 Task: Set up a custom chat shoutout command to recognize and appreciate your active viewers.
Action: Mouse moved to (99, 170)
Screenshot: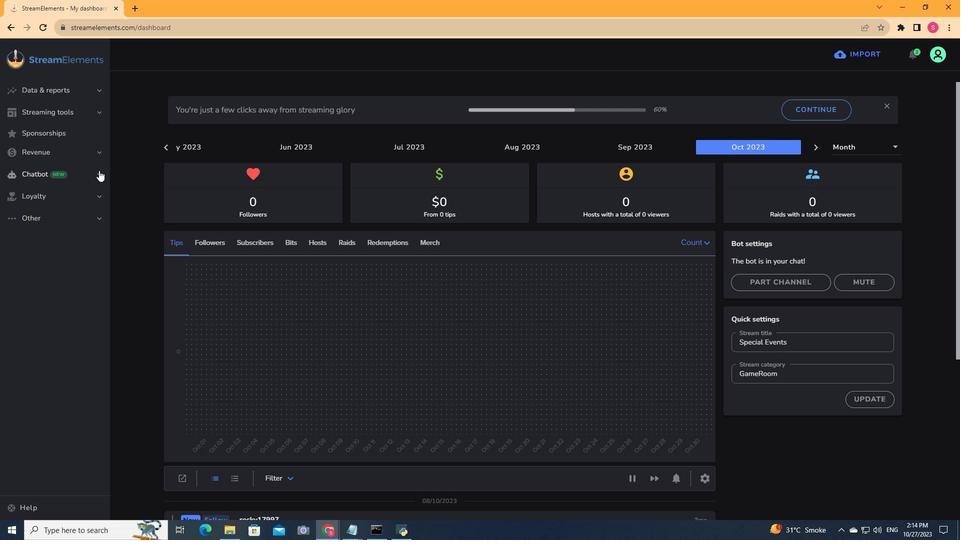 
Action: Mouse pressed left at (99, 170)
Screenshot: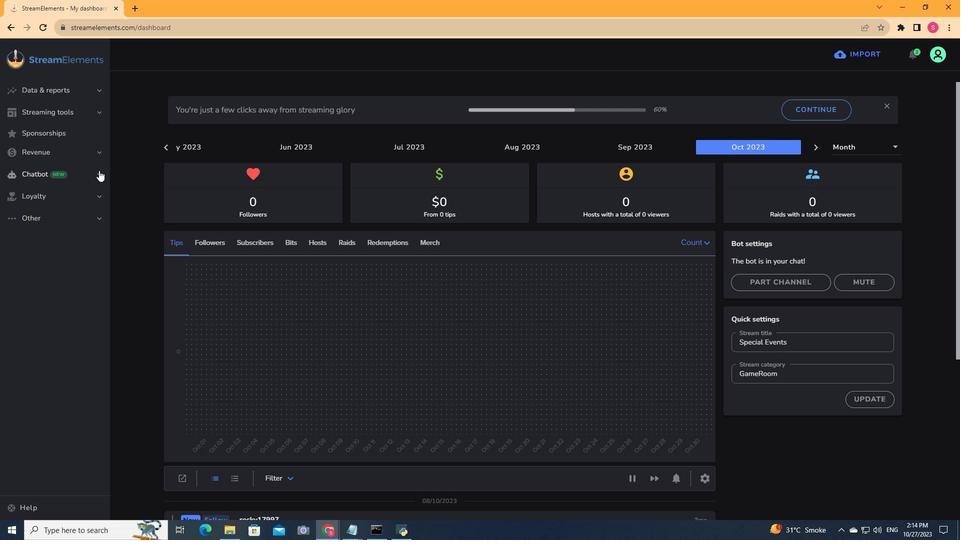 
Action: Mouse moved to (63, 195)
Screenshot: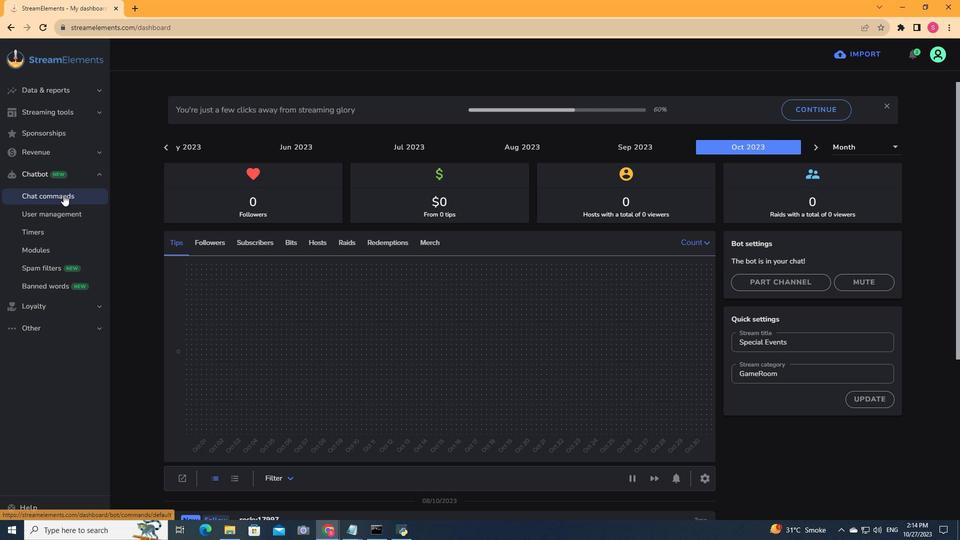 
Action: Mouse pressed left at (63, 195)
Screenshot: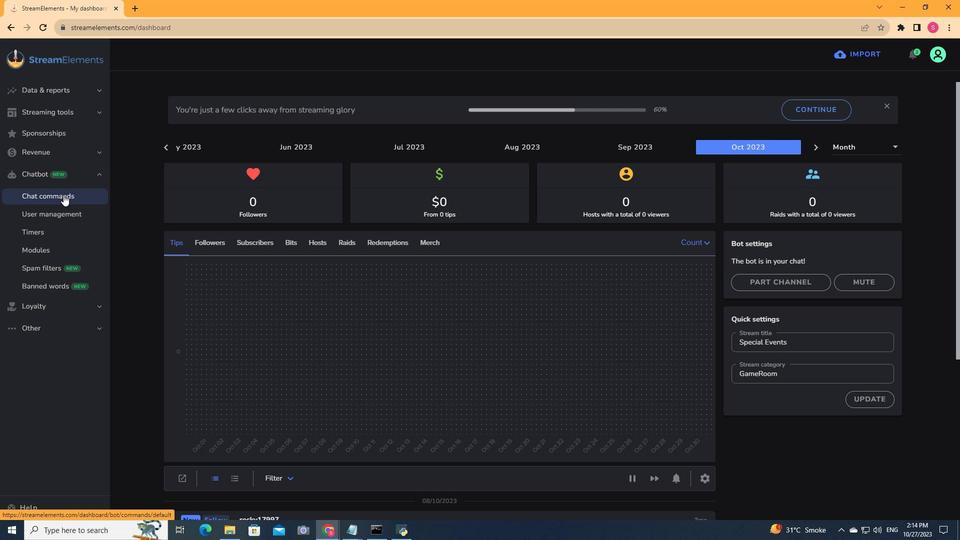 
Action: Mouse moved to (349, 164)
Screenshot: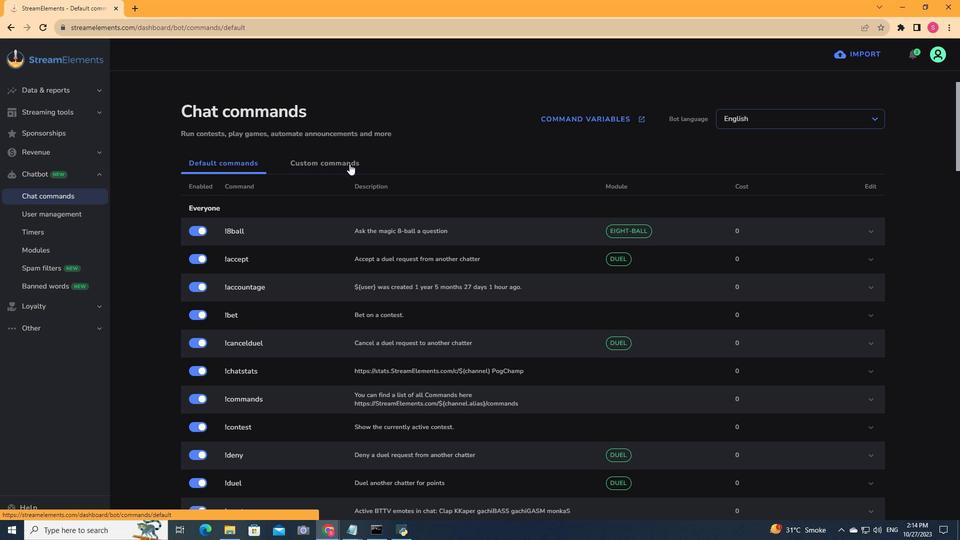 
Action: Mouse pressed left at (349, 164)
Screenshot: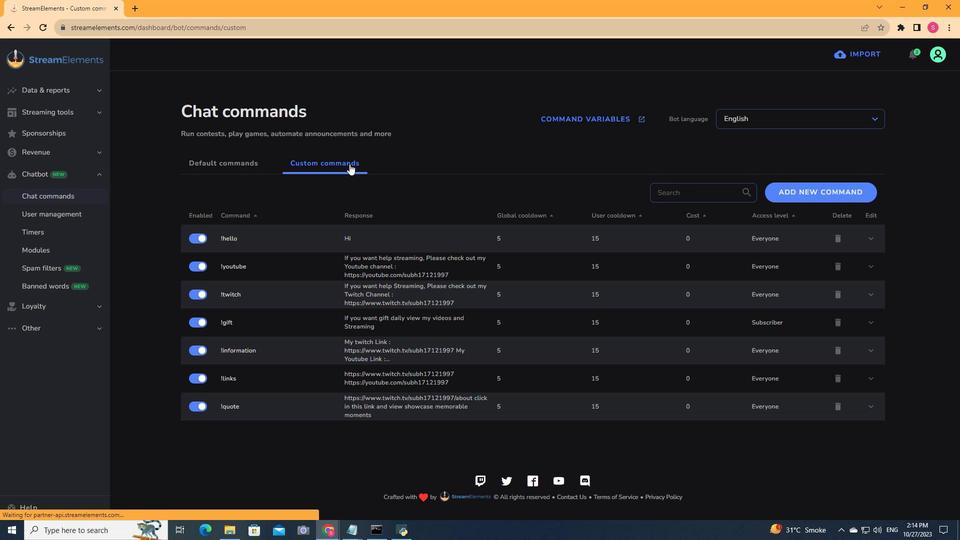
Action: Mouse moved to (834, 195)
Screenshot: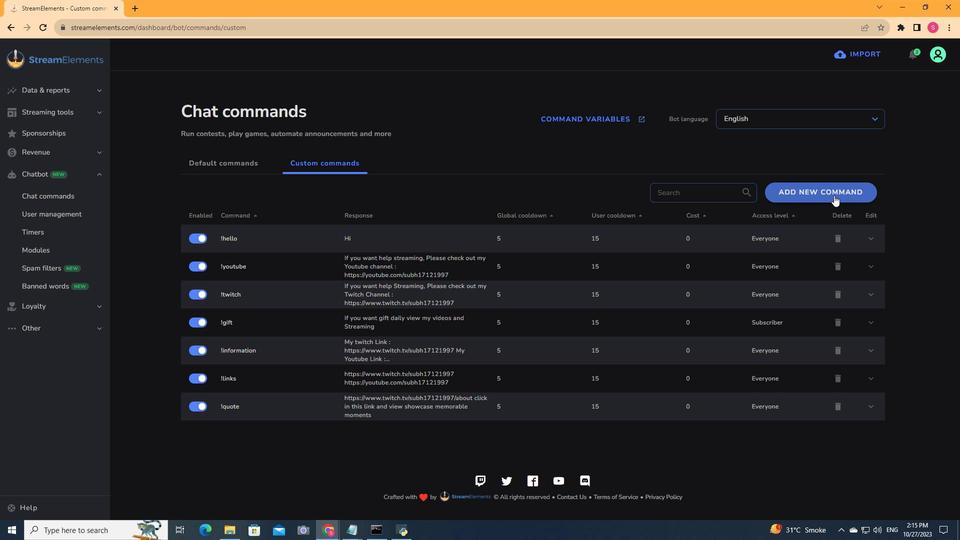 
Action: Mouse pressed left at (834, 195)
Screenshot: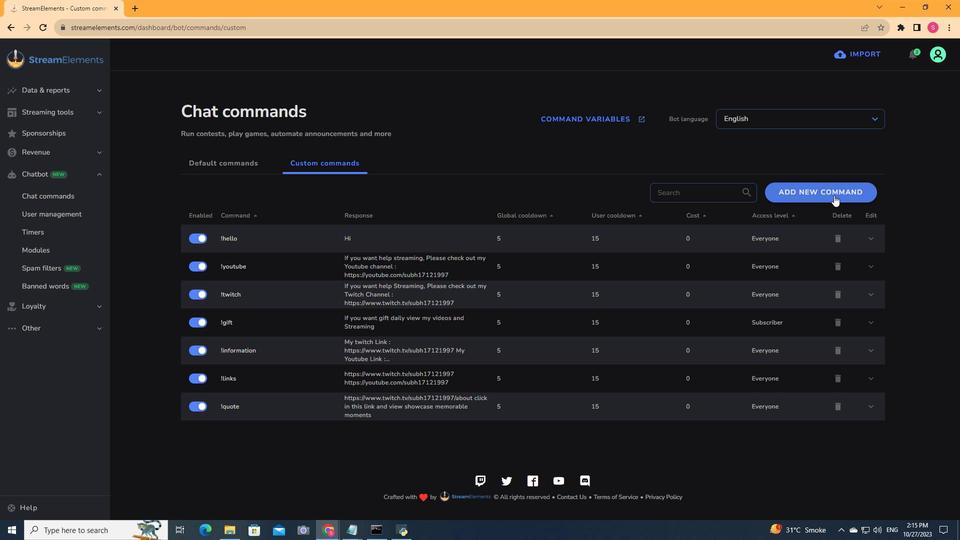 
Action: Mouse moved to (474, 310)
Screenshot: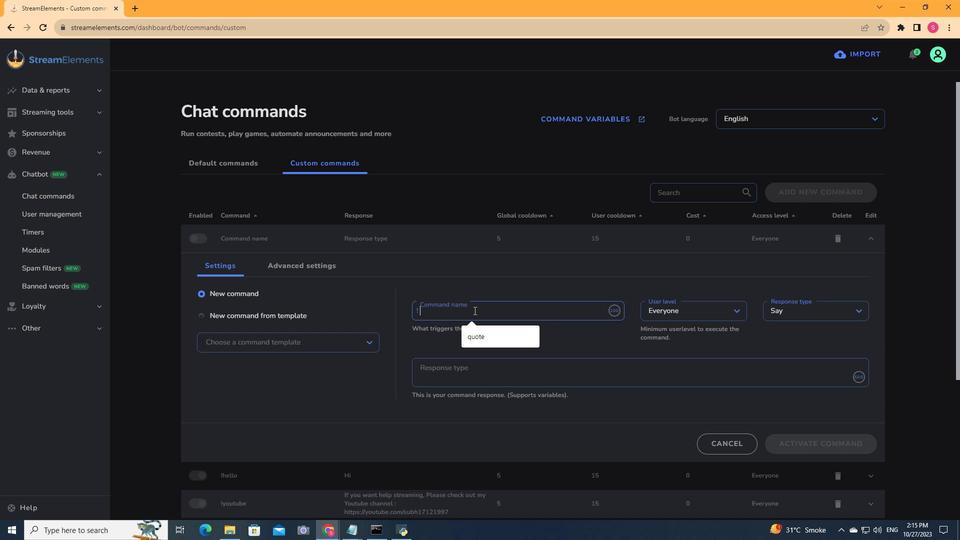 
Action: Mouse pressed left at (474, 310)
Screenshot: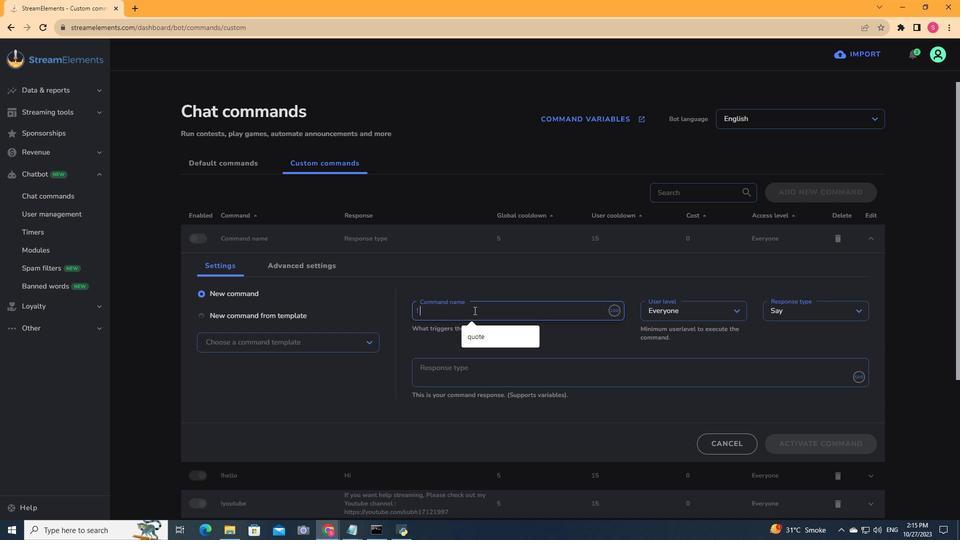 
Action: Key pressed shoutout
Screenshot: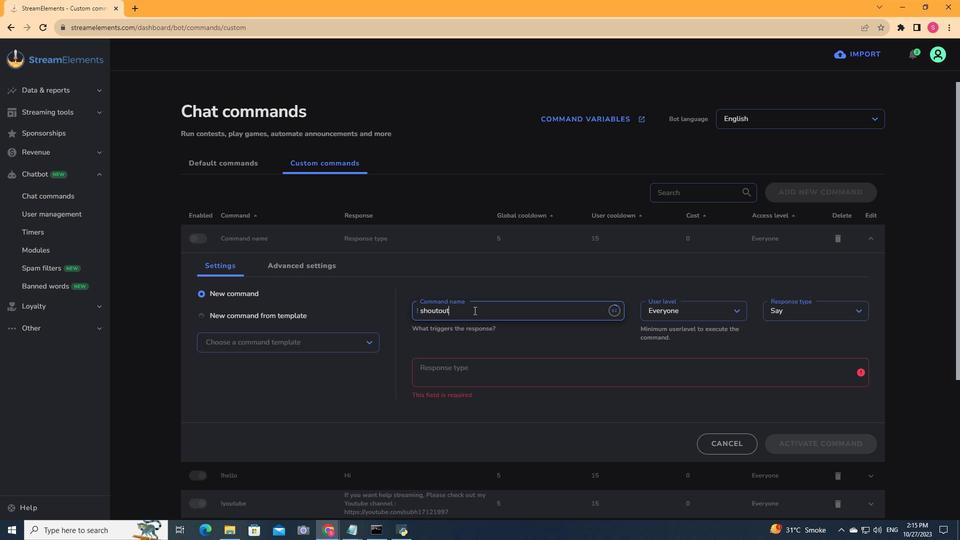 
Action: Mouse moved to (491, 368)
Screenshot: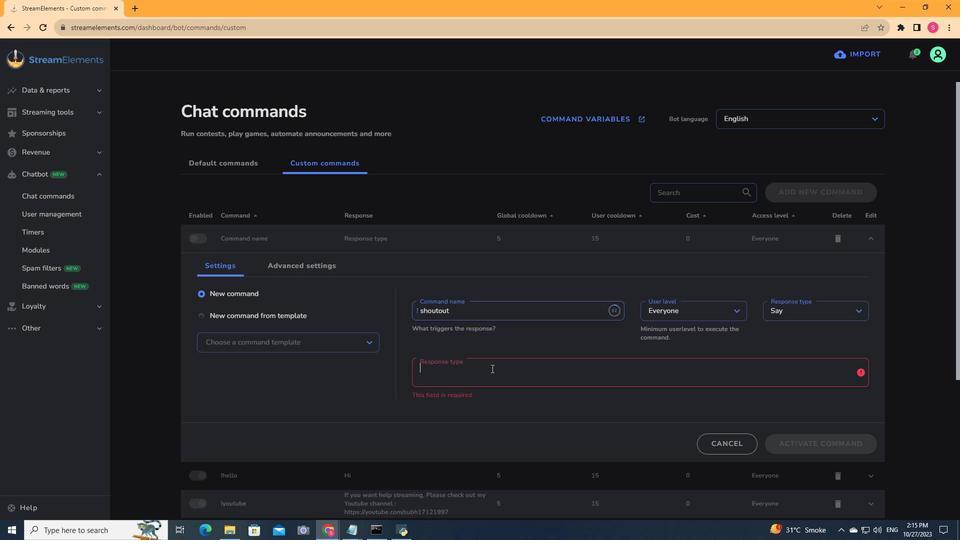 
Action: Mouse pressed left at (491, 368)
Screenshot: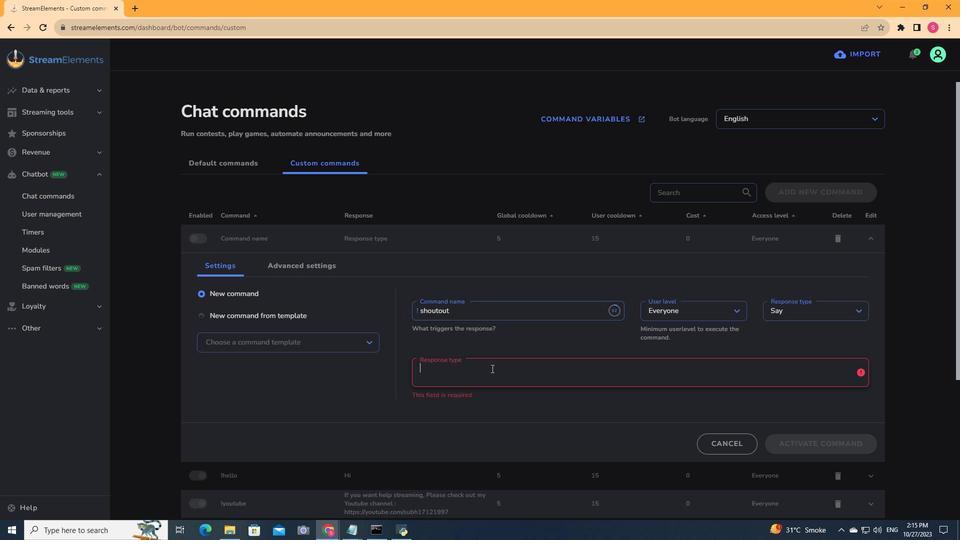 
Action: Key pressed <Key.shift>Shoutout<Key.space>to<Key.space><Key.shift_r>{}<Key.left>user<Key.right><Key.space>for<Key.space>being<Key.space>an<Key.space>awesome<Key.space>viewer<Key.shift><Key.shift><Key.shift><Key.shift><Key.shift>!<Key.space><Key.shift>Check<Key.space>out<Key.space>their<Key.space>channel<Key.space>at<Key.space><Key.shift_r>{user<Key.shift><Key.shift><Key.shift><Key.shift><Key.shift><Key.shift><Key.shift>_link<Key.shift_r>}.
Screenshot: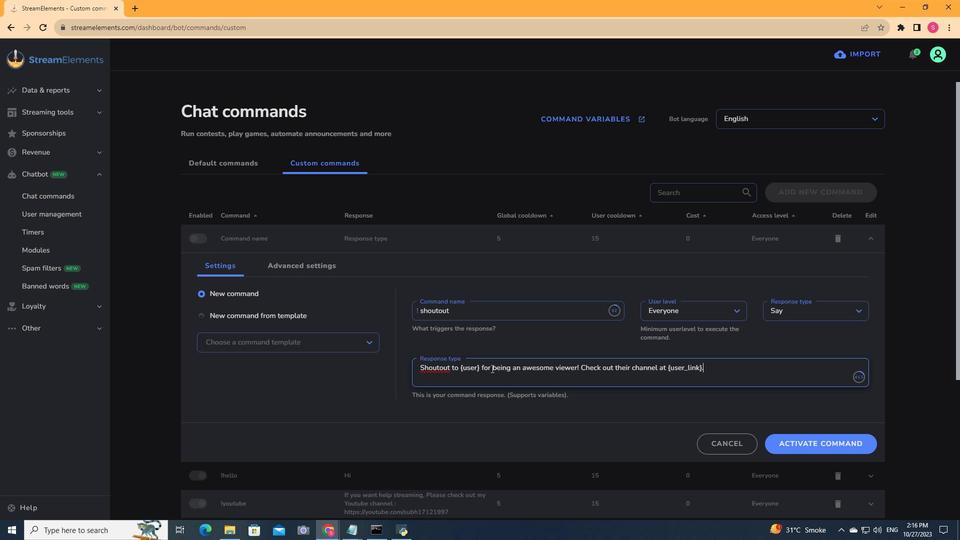 
Action: Mouse moved to (836, 436)
Screenshot: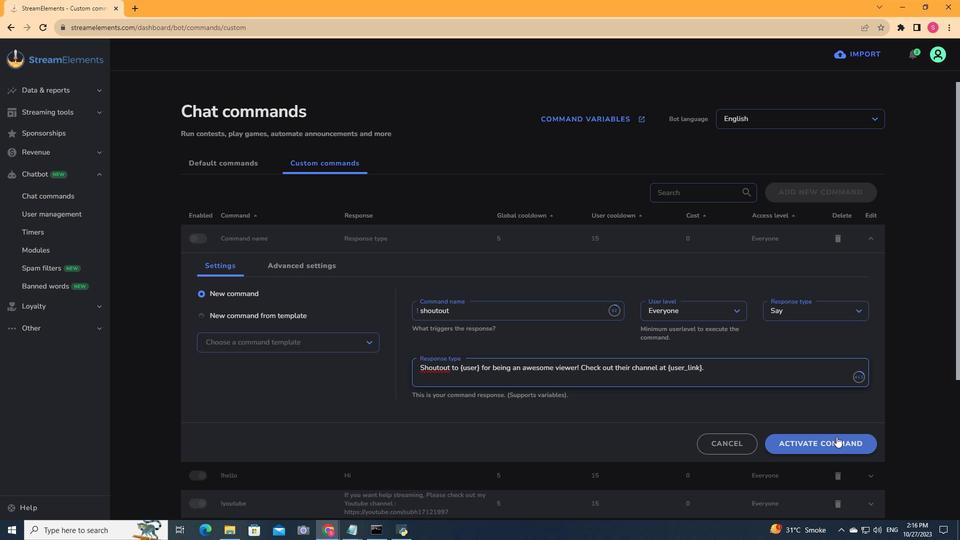 
Action: Mouse pressed left at (836, 436)
Screenshot: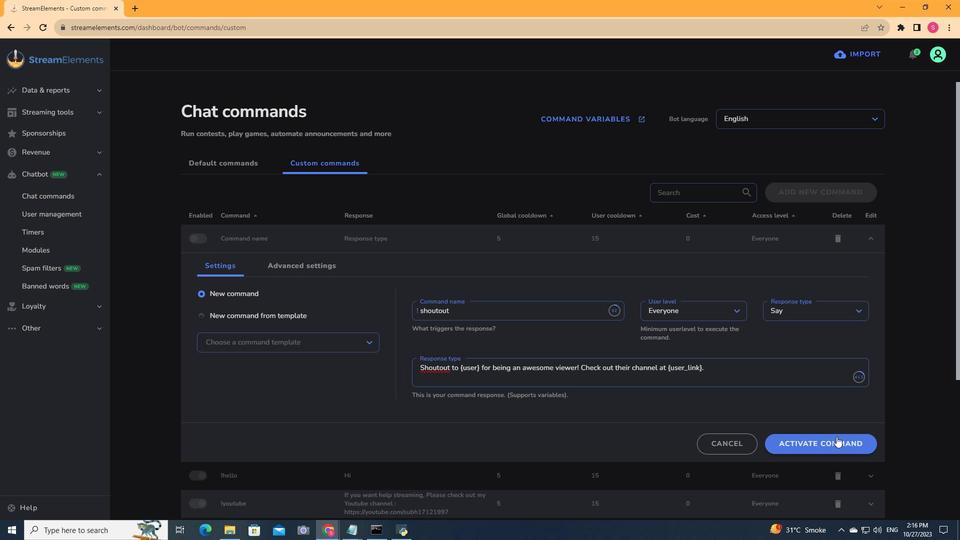 
Action: Mouse moved to (449, 235)
Screenshot: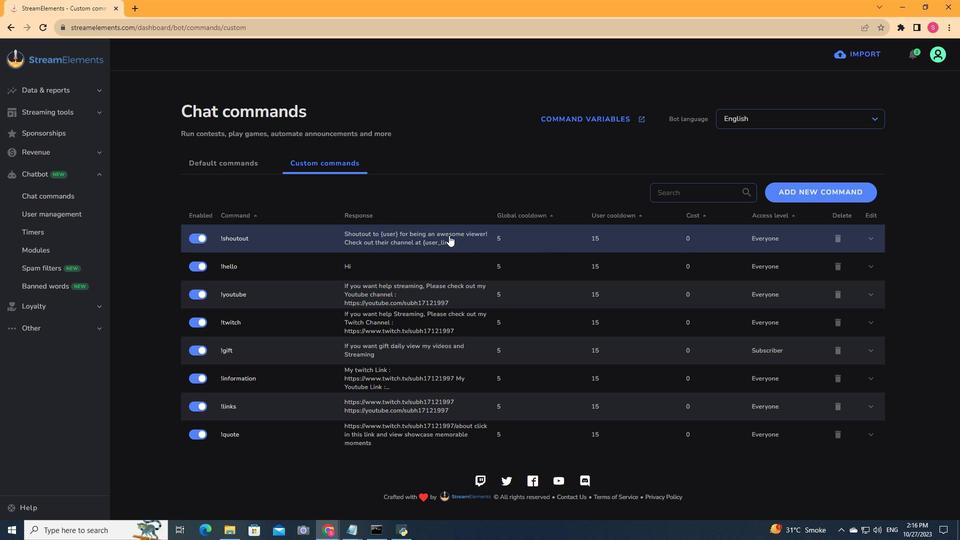 
Action: Mouse pressed left at (449, 235)
Screenshot: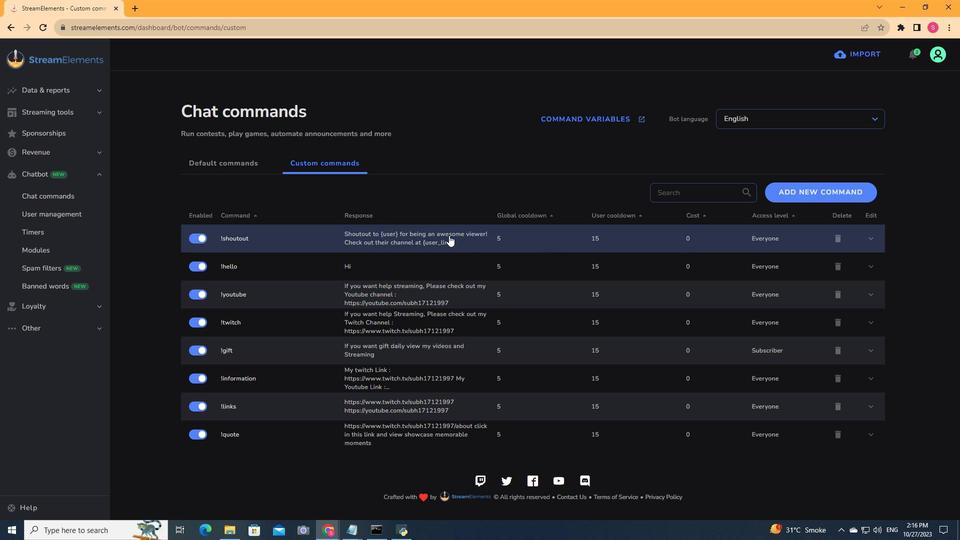 
Action: Mouse moved to (308, 267)
Screenshot: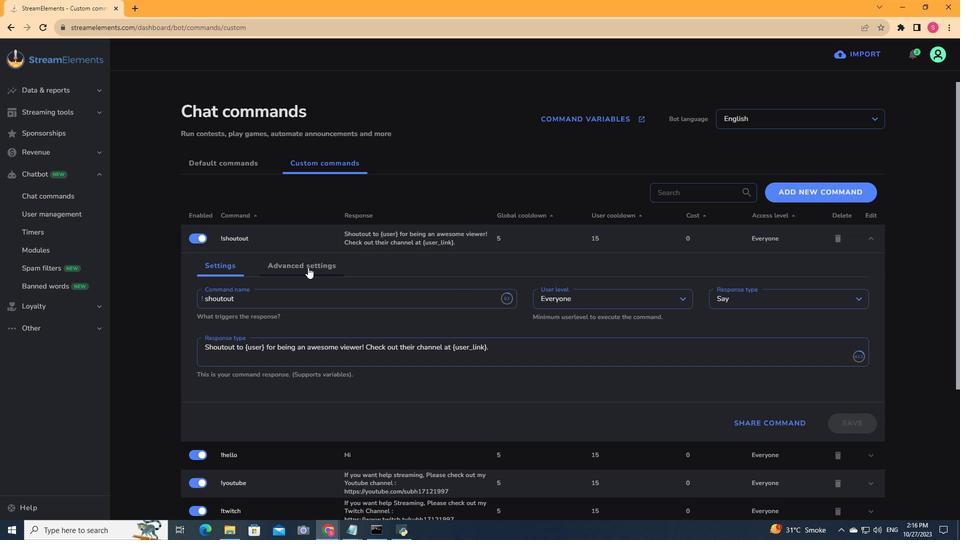 
Action: Mouse pressed left at (308, 267)
Screenshot: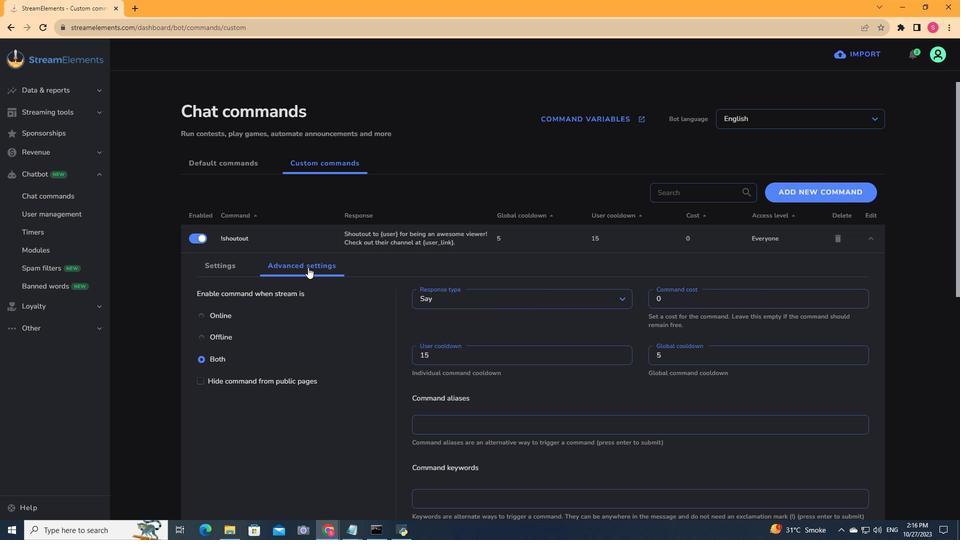 
Action: Mouse moved to (660, 342)
Screenshot: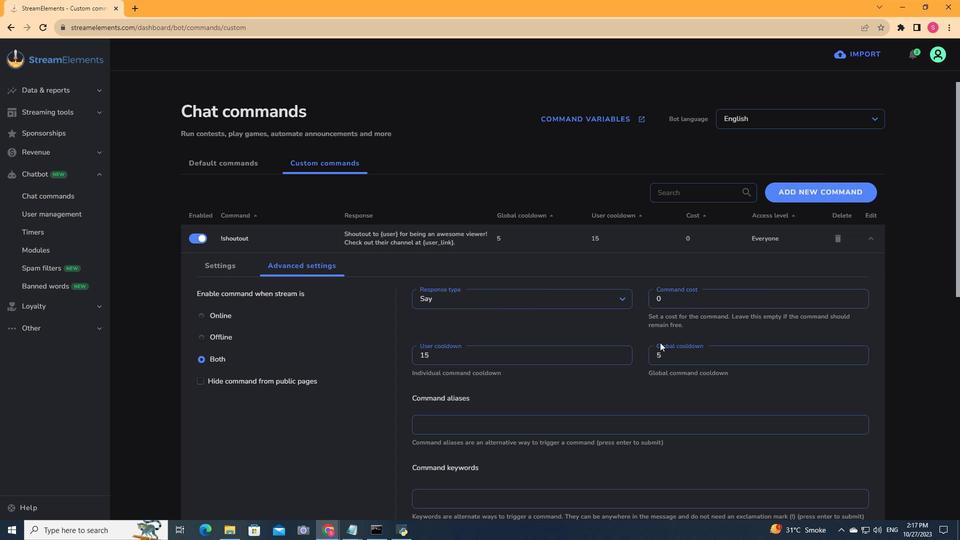 
Action: Mouse scrolled (660, 342) with delta (0, 0)
Screenshot: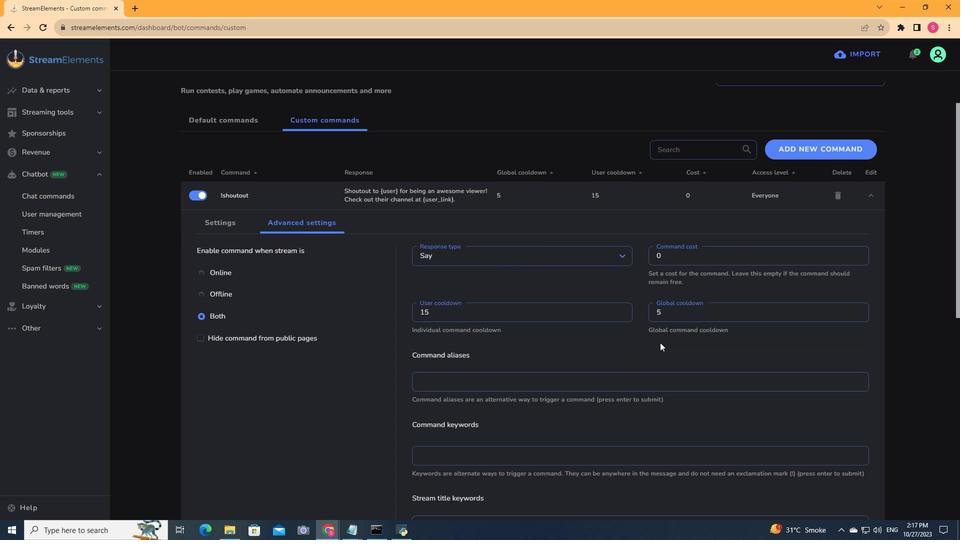 
Action: Mouse scrolled (660, 342) with delta (0, 0)
Screenshot: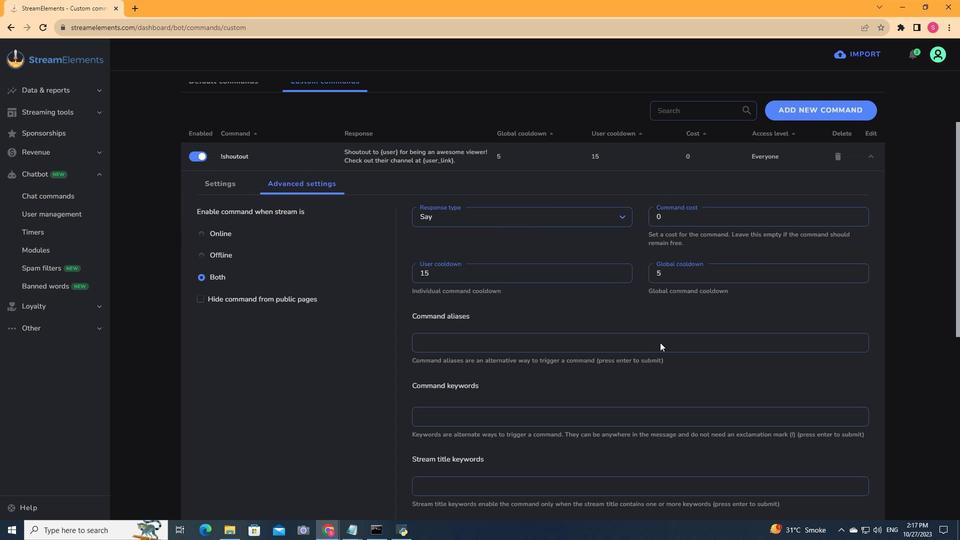 
Action: Mouse scrolled (660, 342) with delta (0, 0)
Screenshot: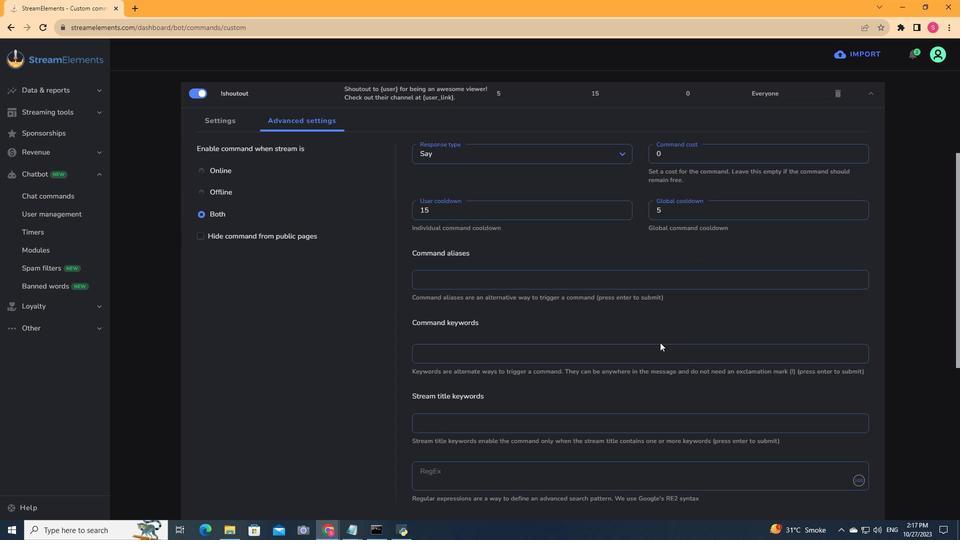 
Action: Mouse scrolled (660, 342) with delta (0, 0)
Screenshot: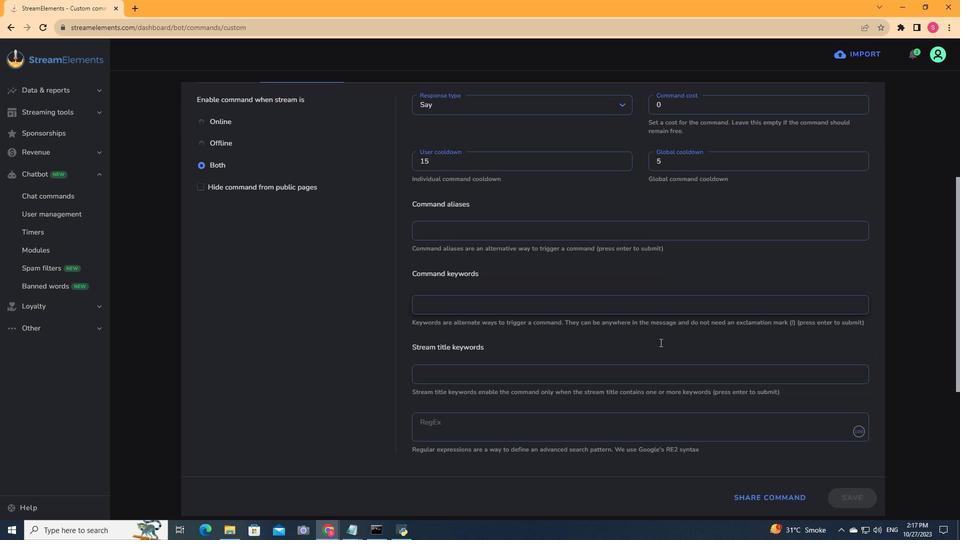 
Action: Mouse scrolled (660, 342) with delta (0, 0)
Screenshot: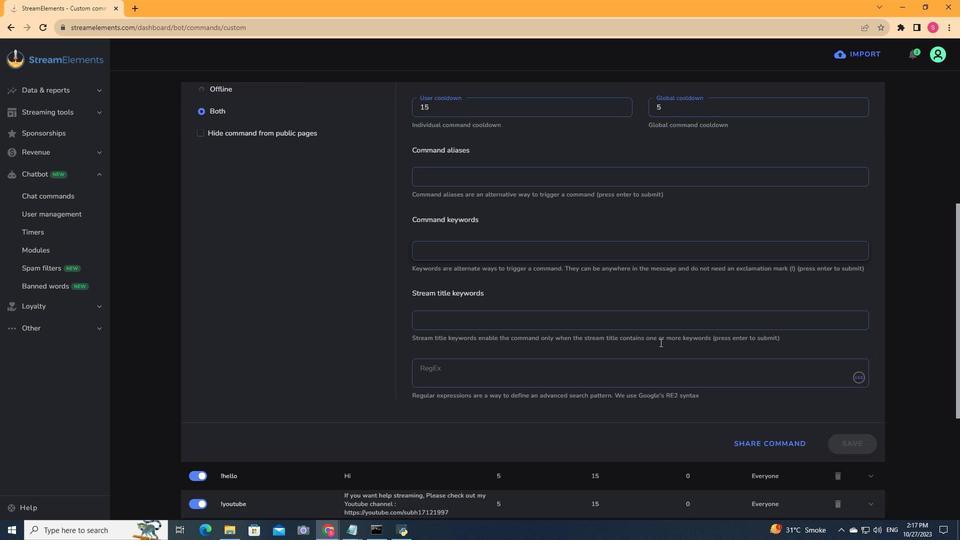 
Action: Mouse scrolled (660, 342) with delta (0, 0)
Screenshot: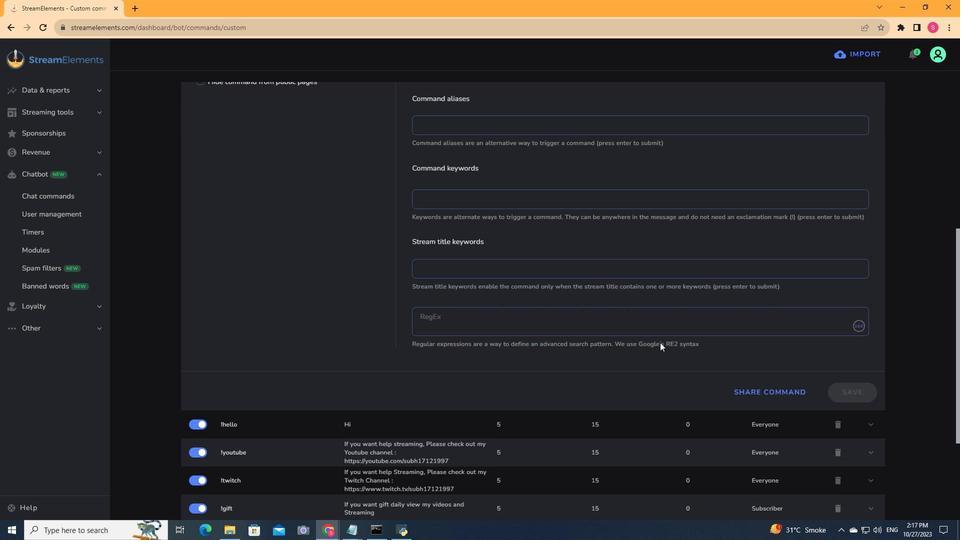 
Action: Mouse scrolled (660, 342) with delta (0, 0)
Screenshot: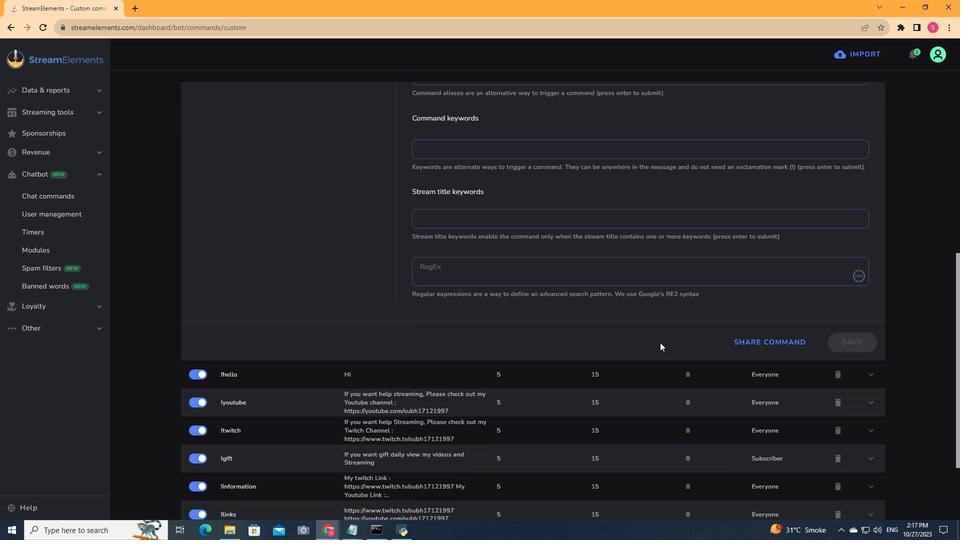 
Action: Mouse scrolled (660, 343) with delta (0, 0)
Screenshot: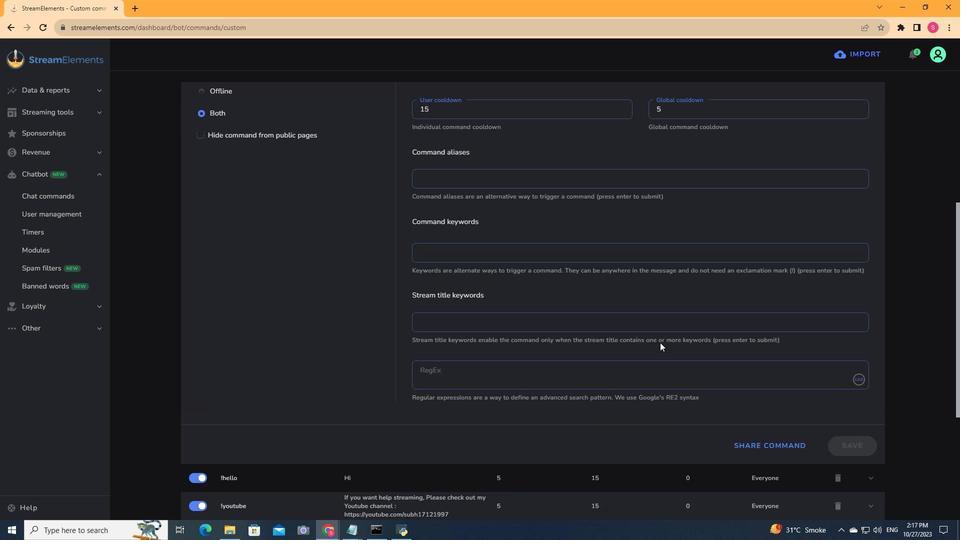 
Action: Mouse scrolled (660, 343) with delta (0, 0)
Screenshot: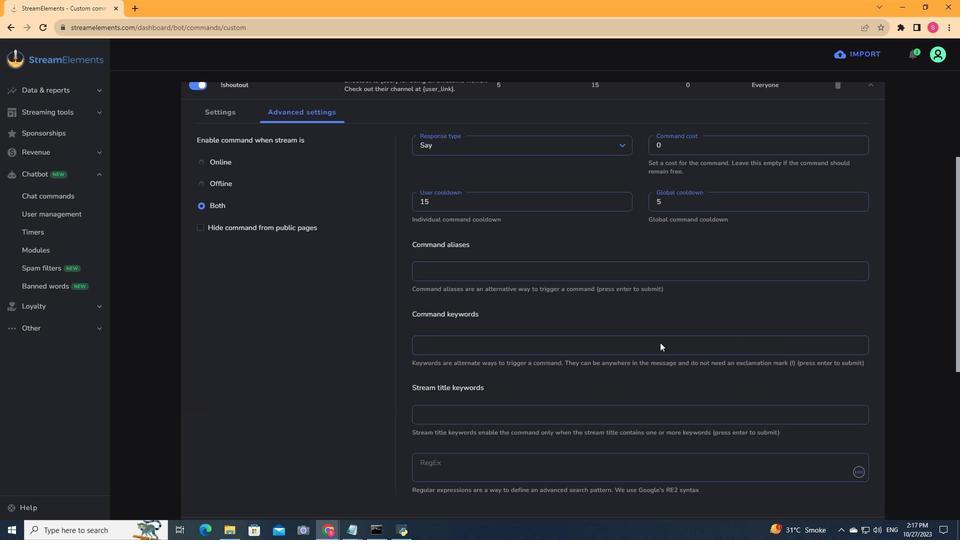 
Action: Mouse scrolled (660, 343) with delta (0, 0)
Screenshot: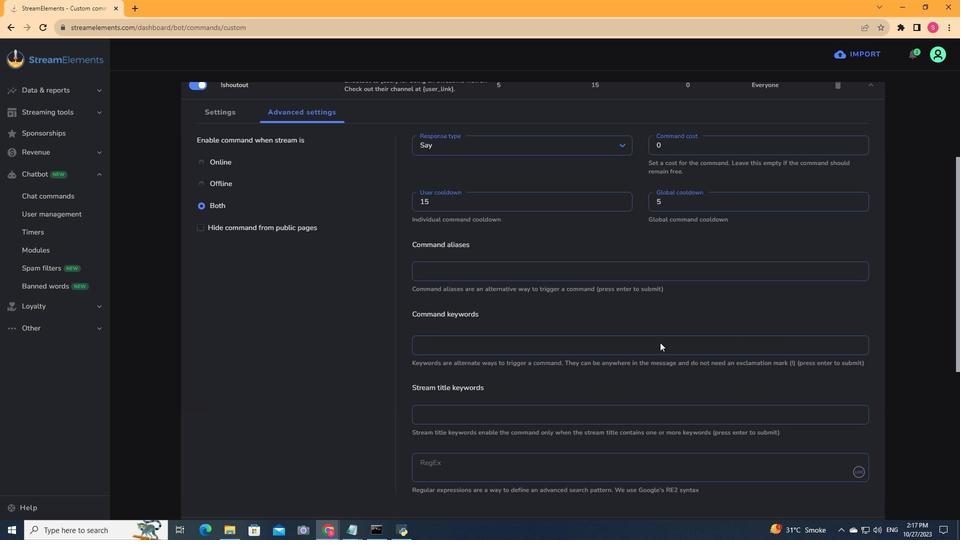 
Action: Mouse scrolled (660, 343) with delta (0, 0)
Screenshot: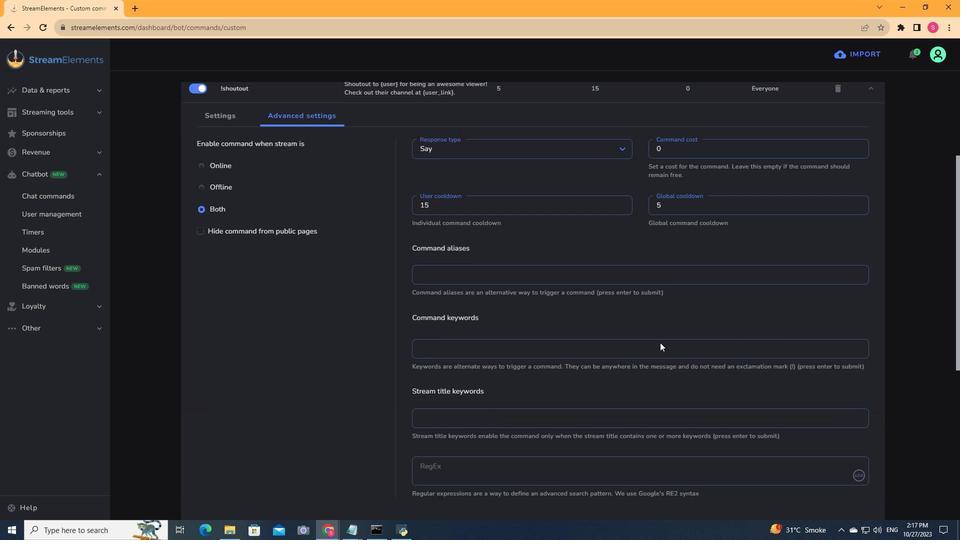 
Action: Mouse scrolled (660, 343) with delta (0, 0)
Screenshot: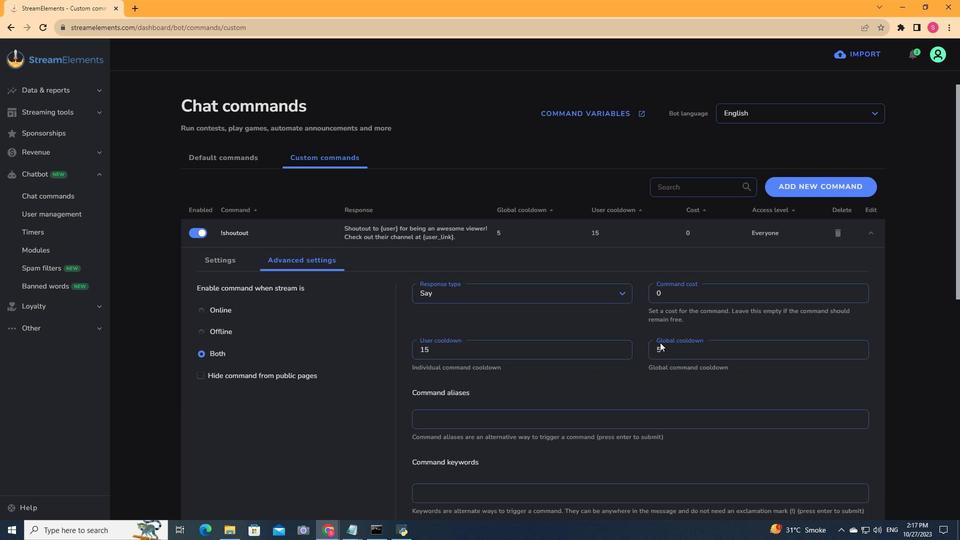 
Action: Mouse scrolled (660, 343) with delta (0, 0)
Screenshot: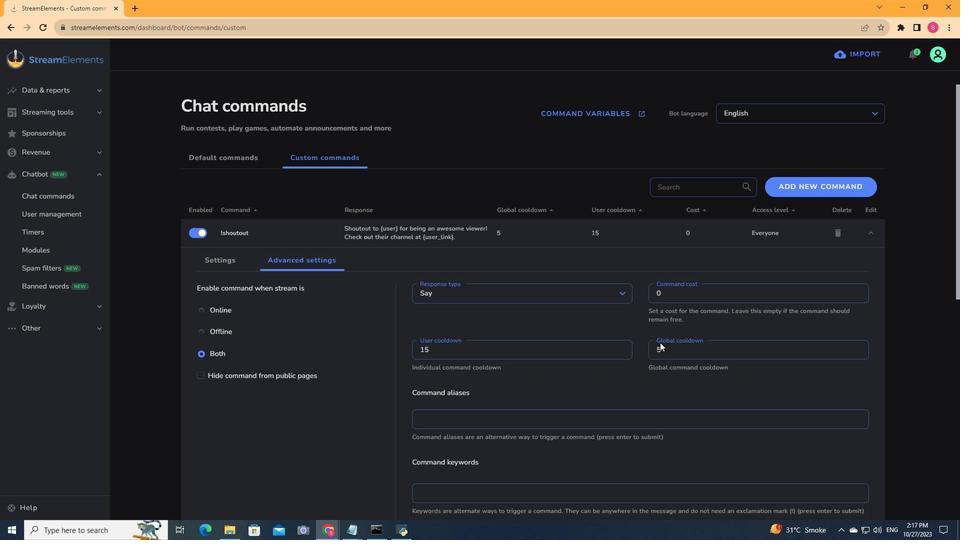 
Action: Mouse scrolled (660, 343) with delta (0, 0)
Screenshot: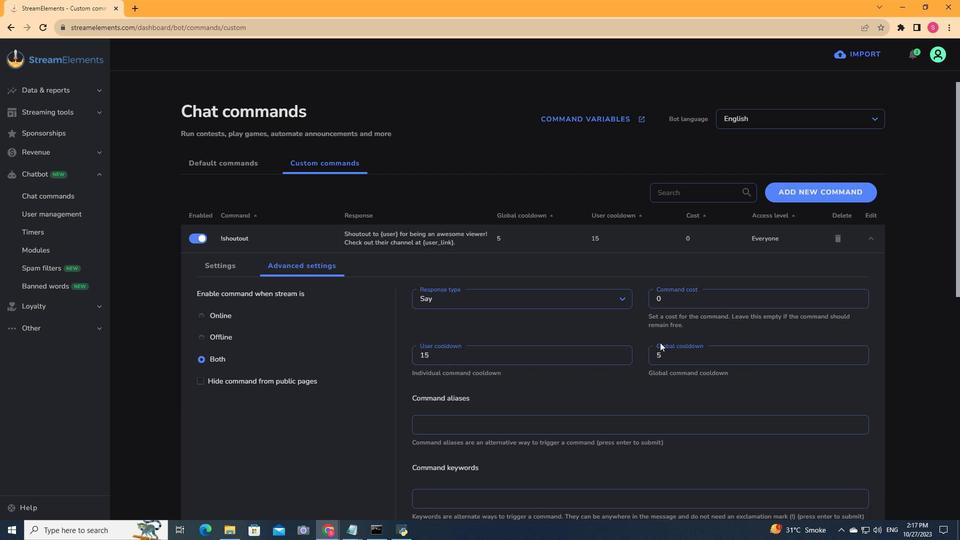 
Action: Mouse scrolled (660, 343) with delta (0, 0)
Screenshot: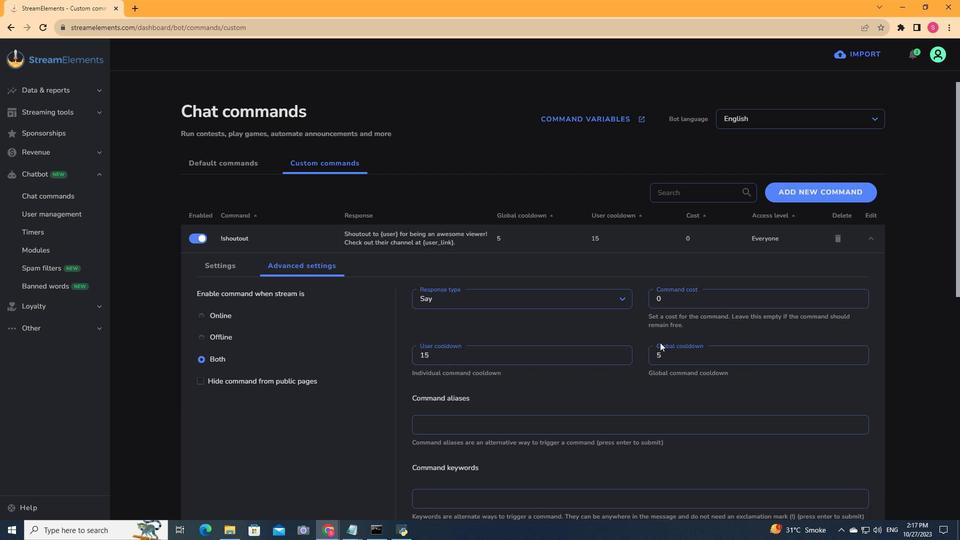 
Action: Mouse scrolled (660, 343) with delta (0, 0)
Screenshot: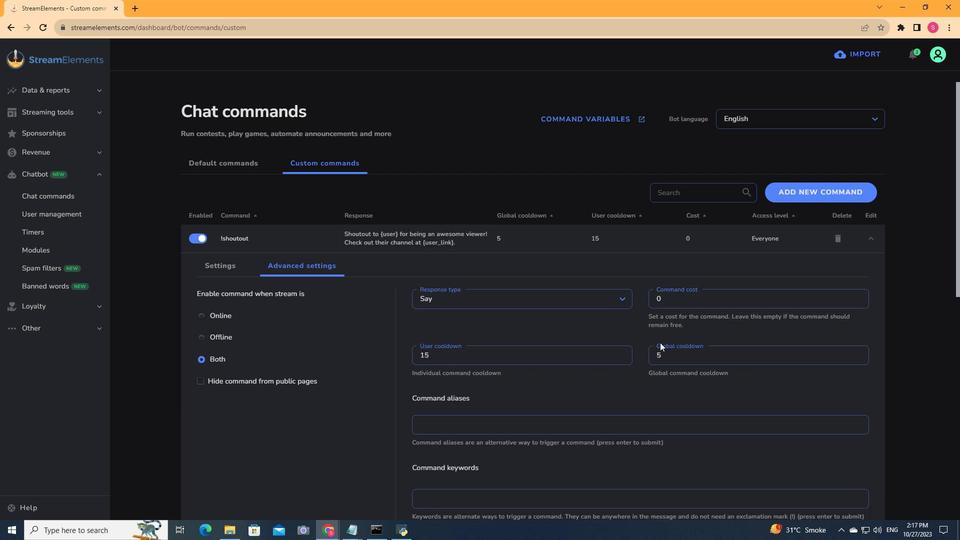 
Action: Mouse moved to (222, 262)
Screenshot: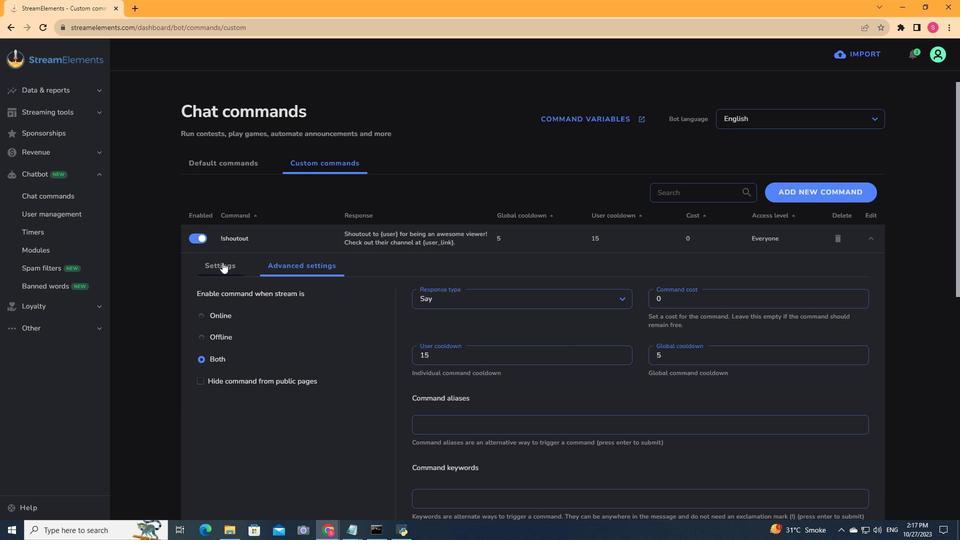 
Action: Mouse pressed left at (222, 262)
Screenshot: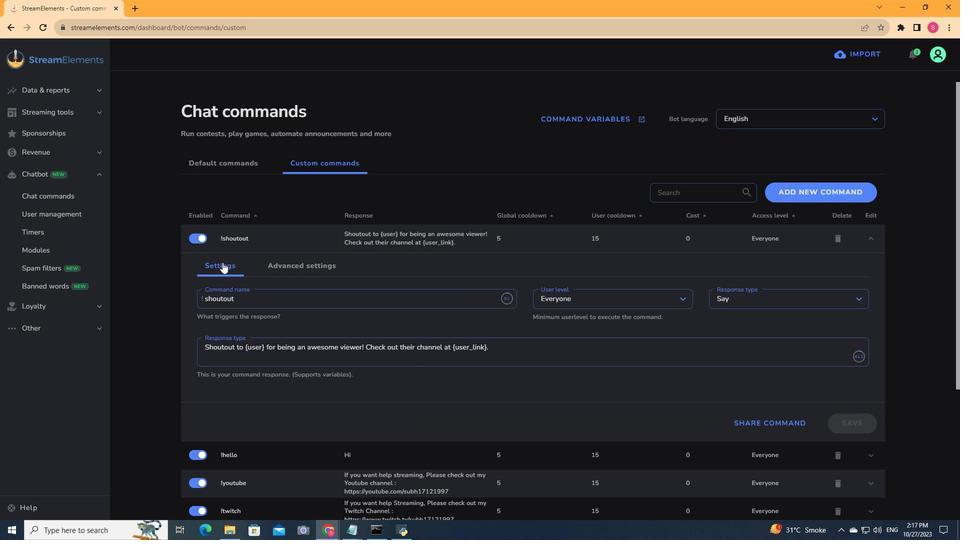 
Action: Mouse moved to (868, 238)
Screenshot: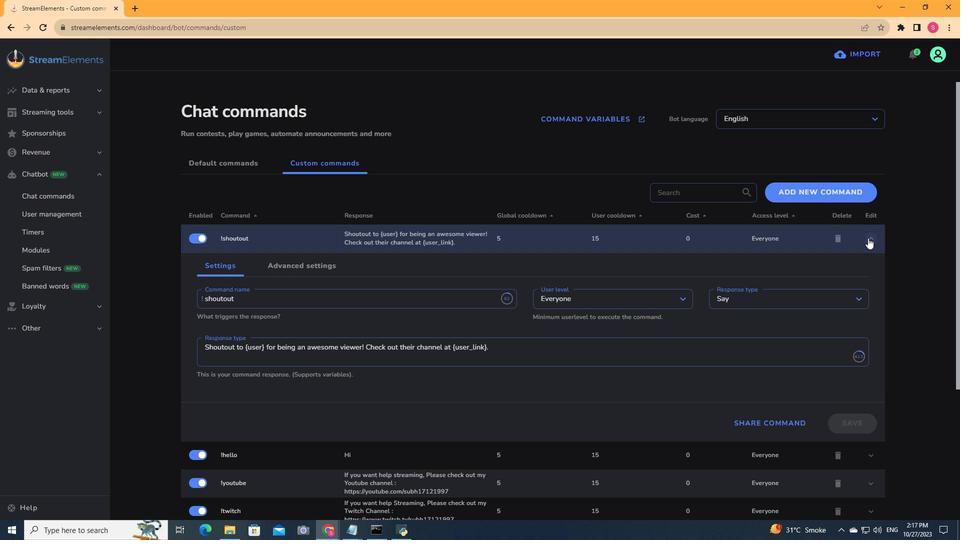 
Action: Mouse pressed left at (868, 238)
Screenshot: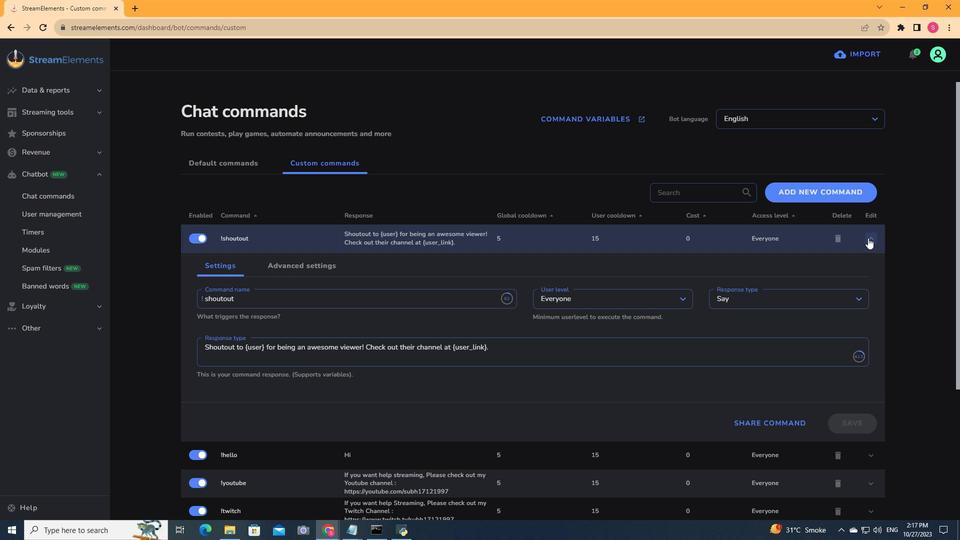 
Action: Mouse moved to (569, 207)
Screenshot: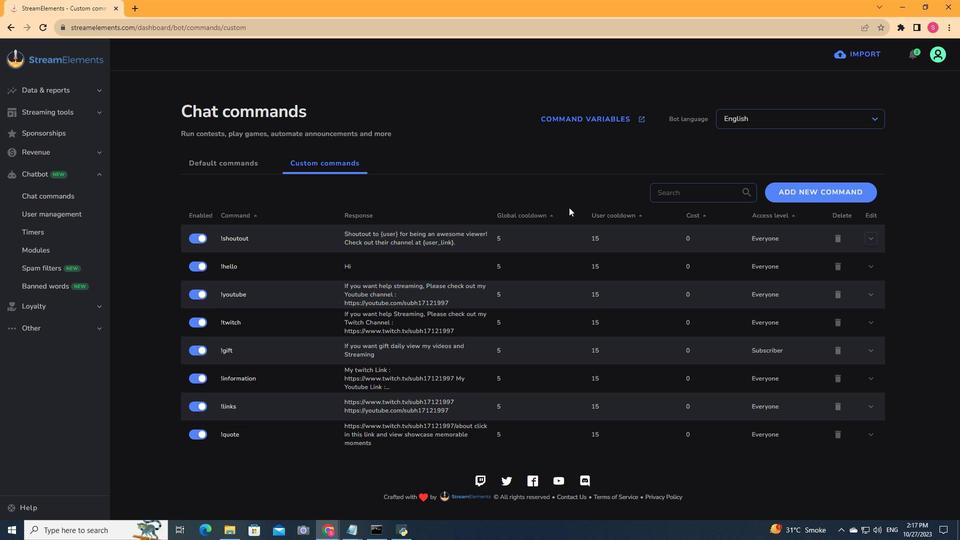 
Action: Mouse scrolled (569, 208) with delta (0, 0)
Screenshot: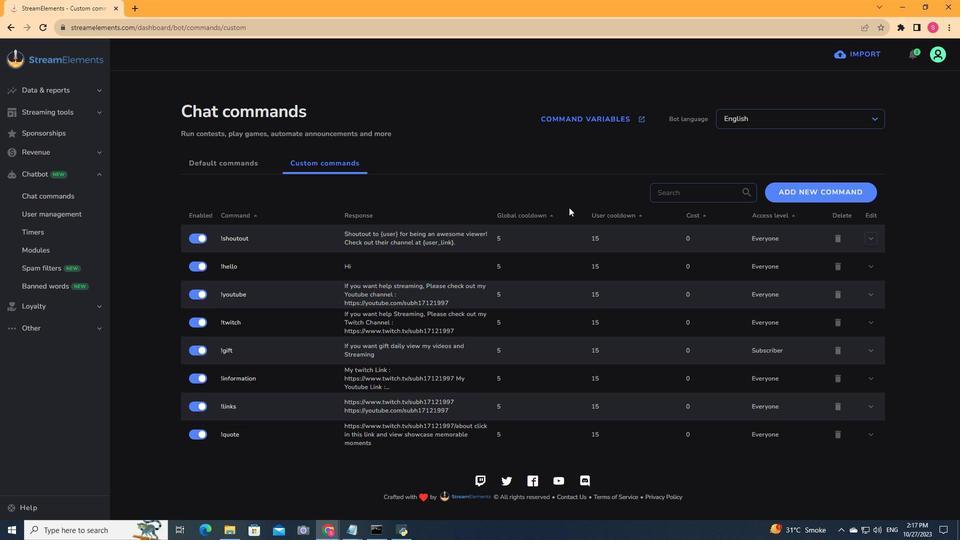
Action: Mouse scrolled (569, 208) with delta (0, 0)
Screenshot: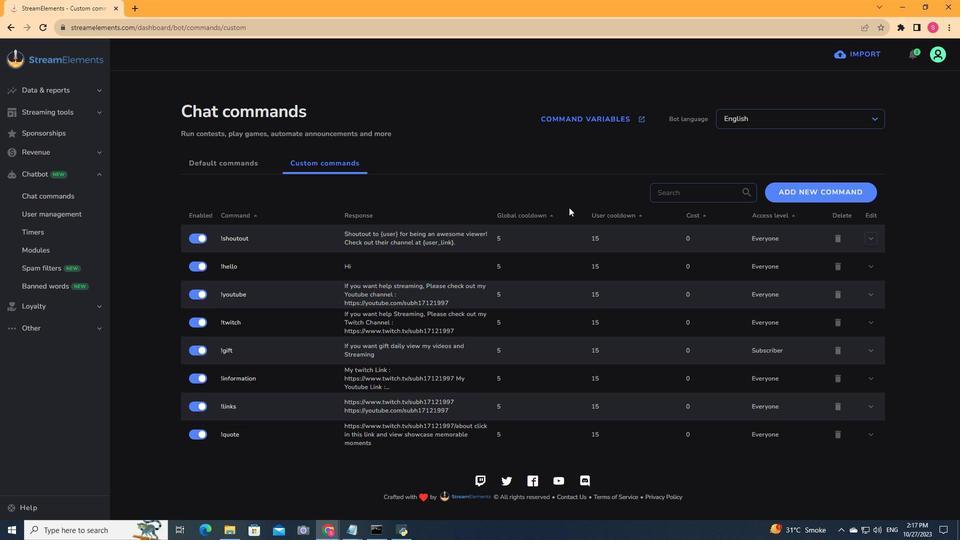
Action: Mouse scrolled (569, 208) with delta (0, 0)
Screenshot: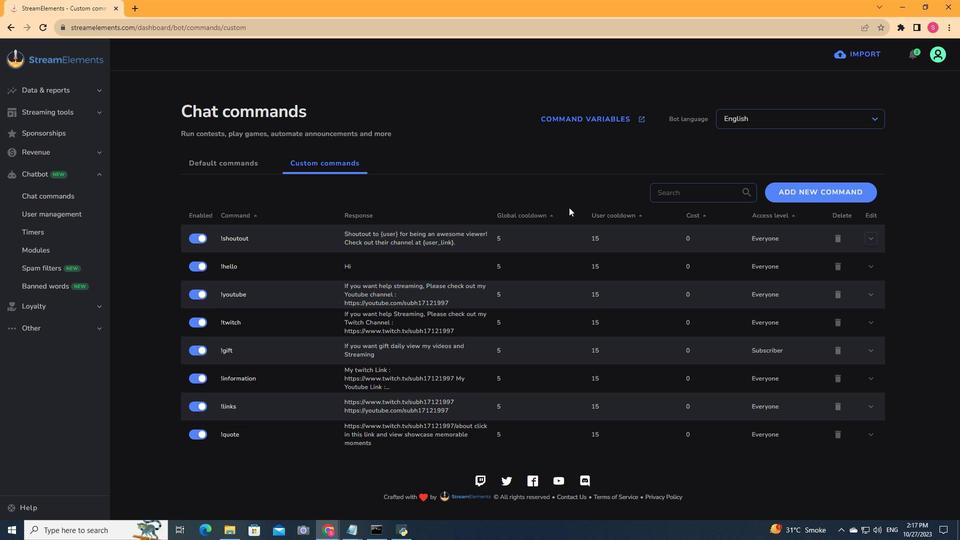 
Action: Mouse scrolled (569, 208) with delta (0, 0)
Screenshot: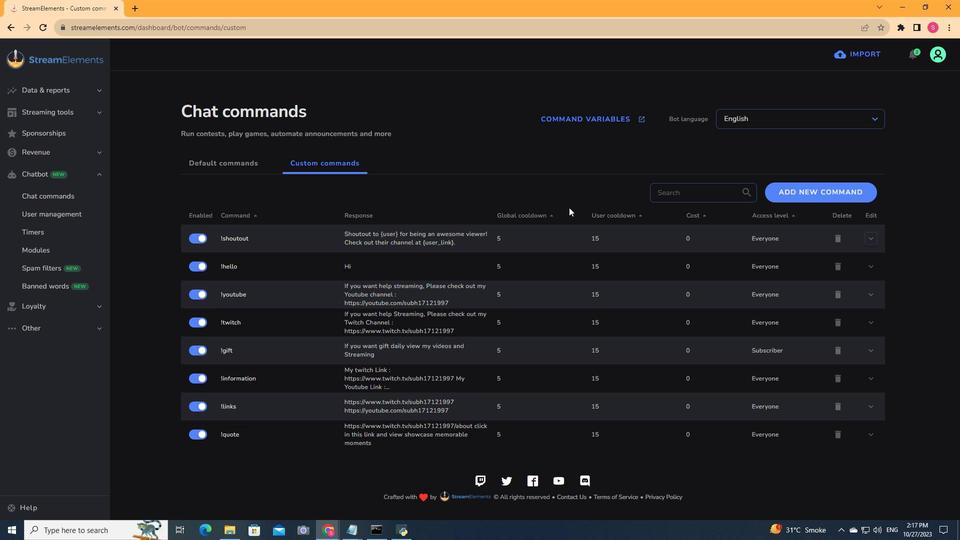 
Action: Mouse scrolled (569, 208) with delta (0, 0)
Screenshot: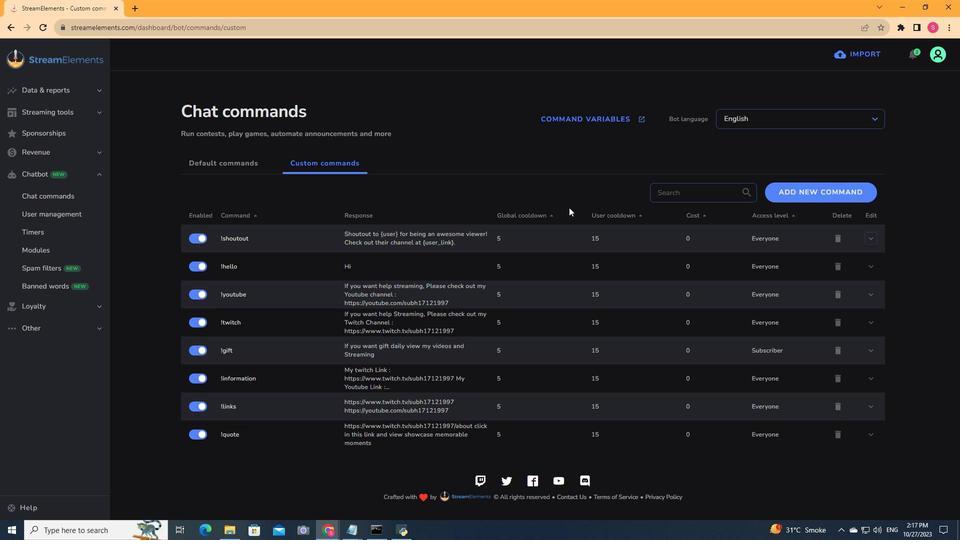 
Action: Mouse moved to (329, 215)
Screenshot: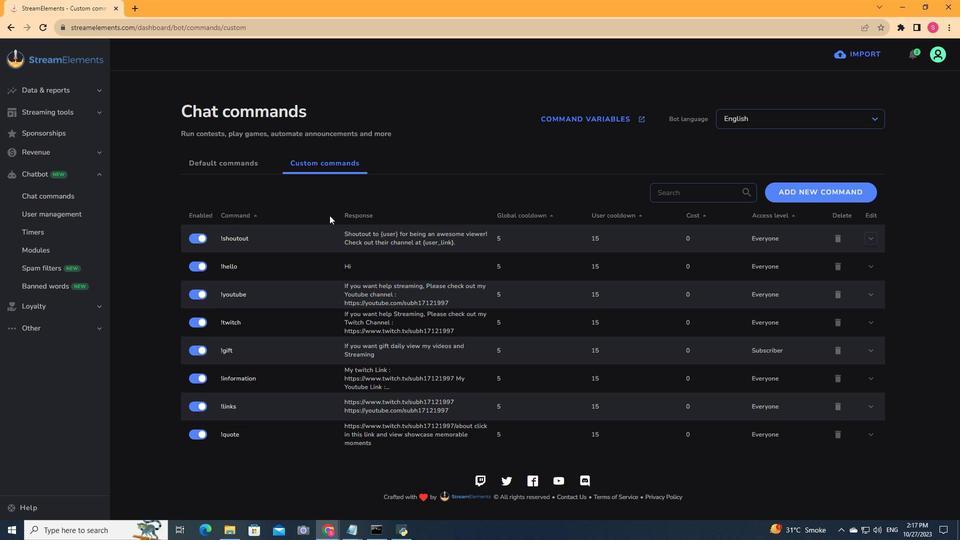 
Action: Mouse scrolled (329, 215) with delta (0, 0)
Screenshot: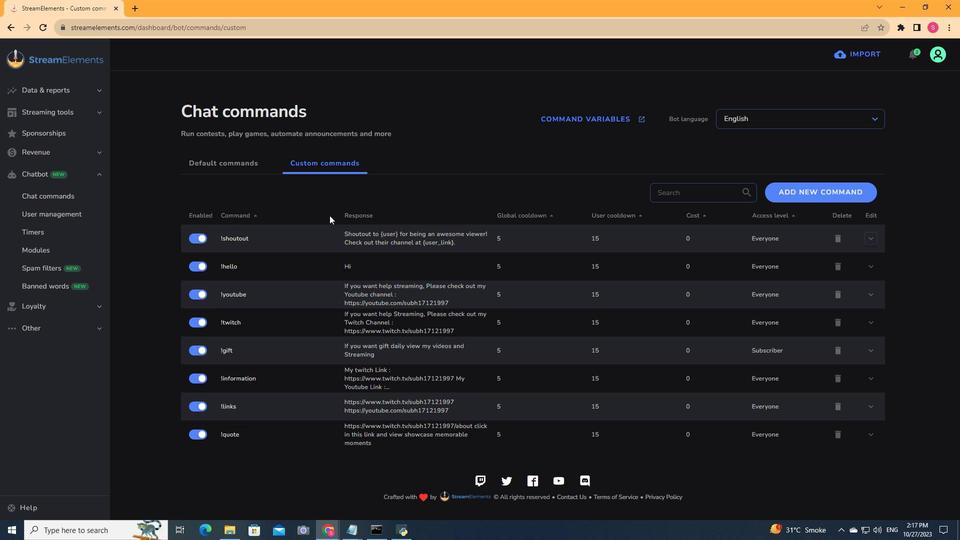 
Action: Mouse scrolled (329, 215) with delta (0, 0)
Screenshot: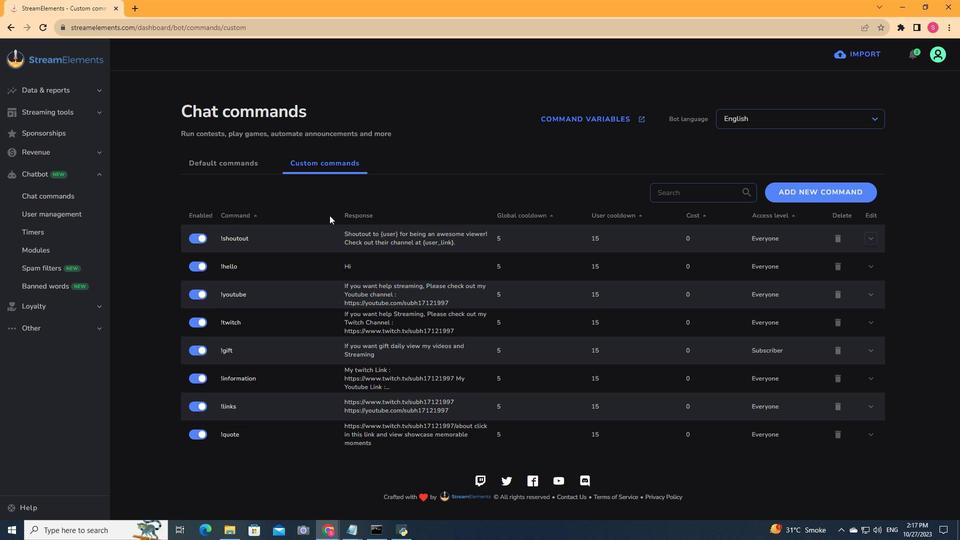 
Action: Mouse scrolled (329, 215) with delta (0, 0)
Screenshot: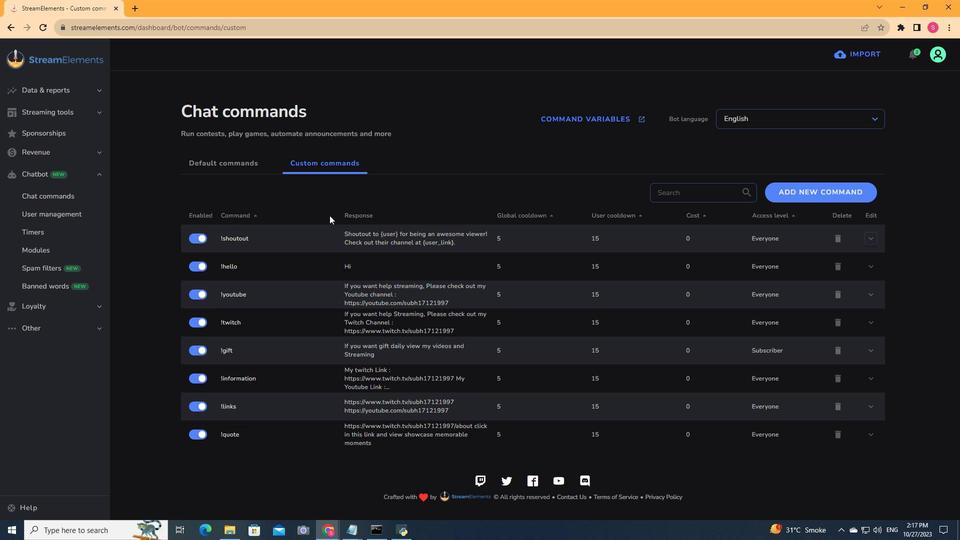 
Action: Mouse scrolled (329, 216) with delta (0, 0)
Screenshot: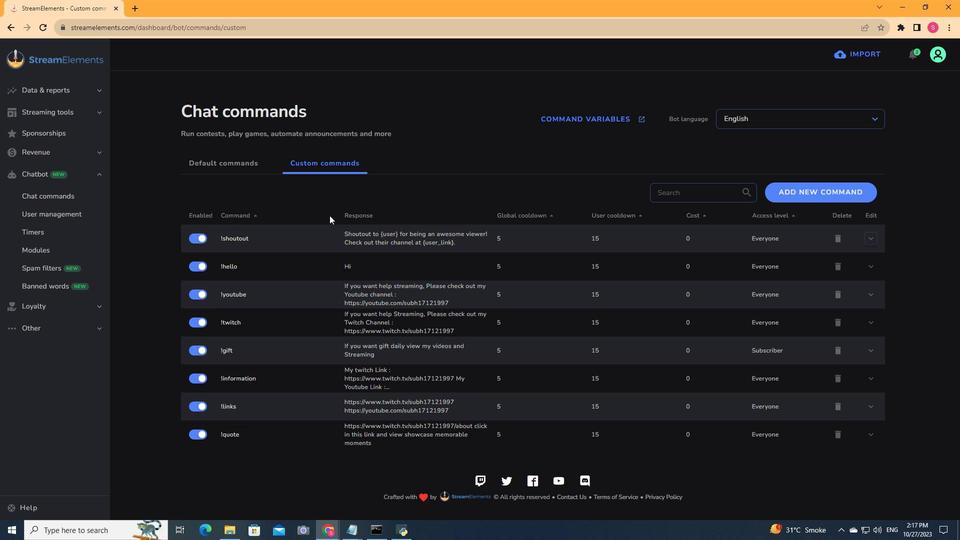 
Action: Mouse scrolled (329, 216) with delta (0, 0)
Screenshot: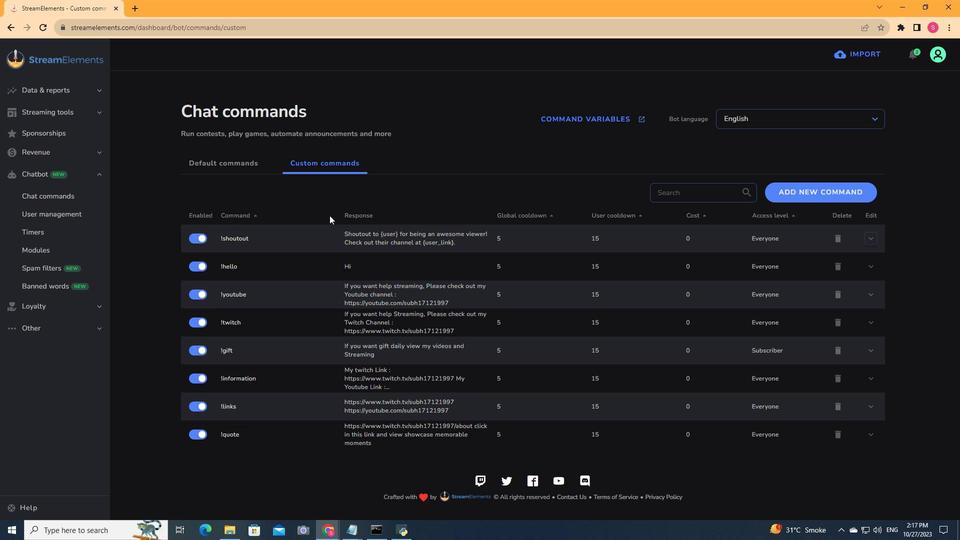
Action: Mouse scrolled (329, 216) with delta (0, 0)
Screenshot: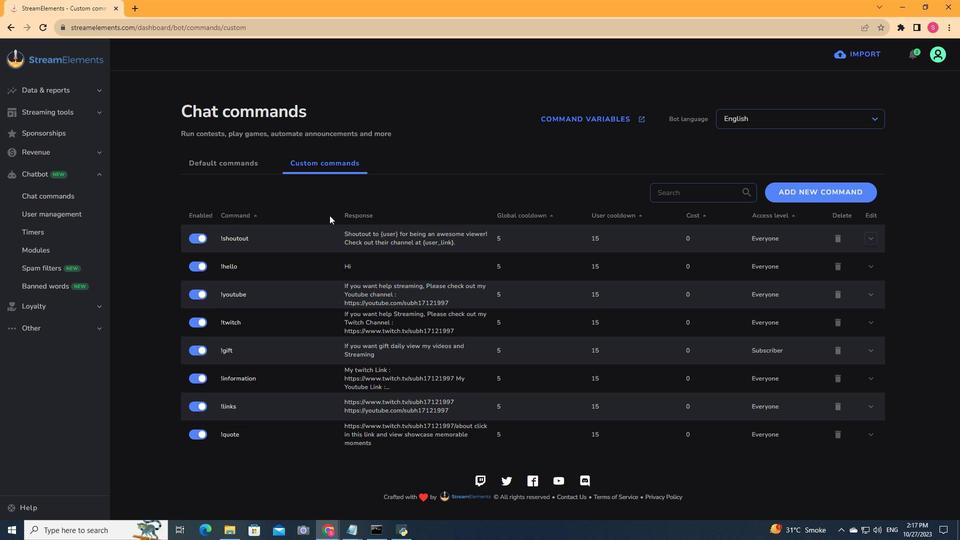 
Action: Mouse scrolled (329, 216) with delta (0, 0)
Screenshot: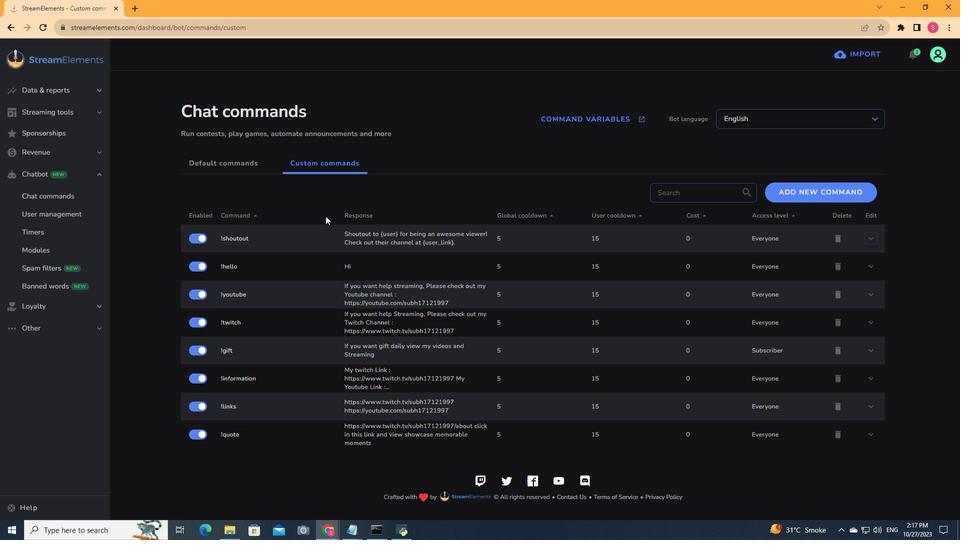 
Action: Mouse scrolled (329, 216) with delta (0, 0)
Screenshot: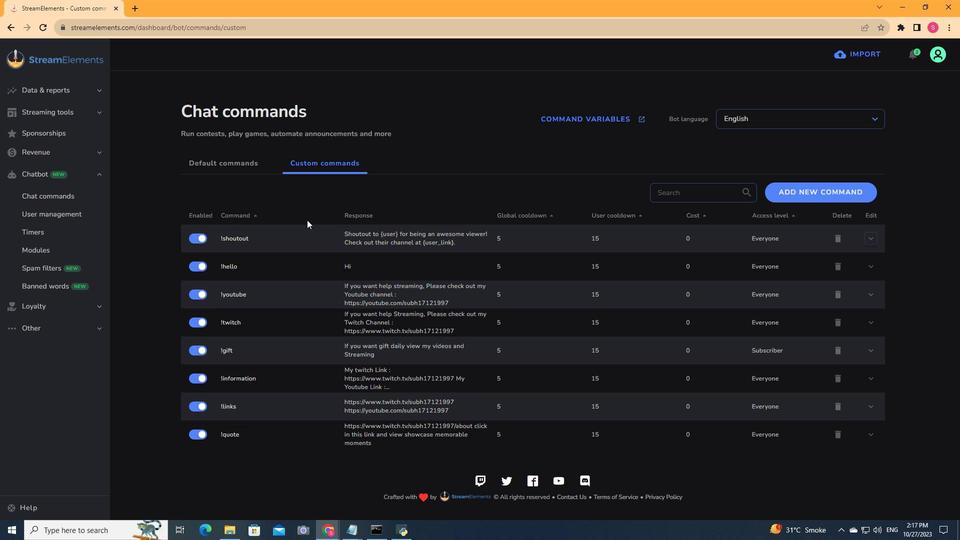 
Action: Mouse moved to (870, 242)
Screenshot: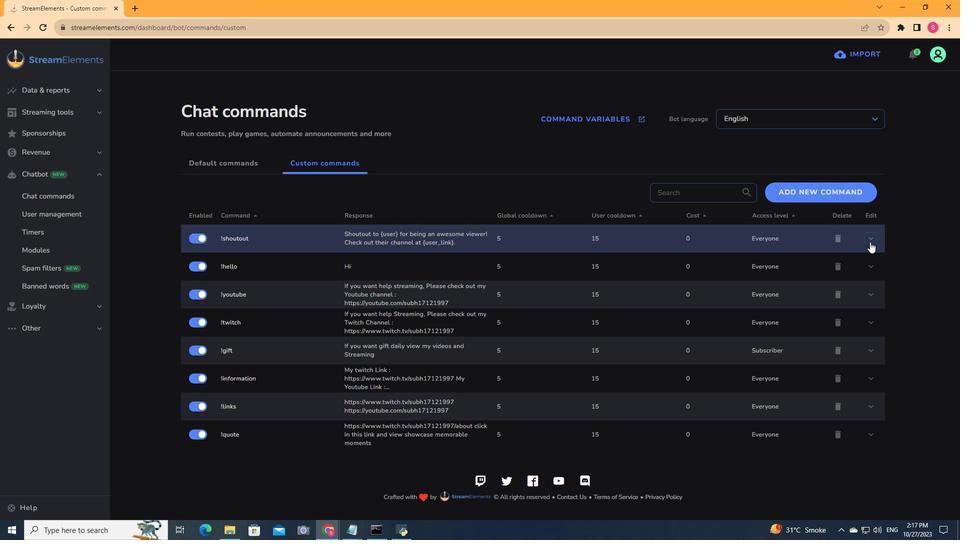 
Action: Mouse pressed left at (870, 242)
Screenshot: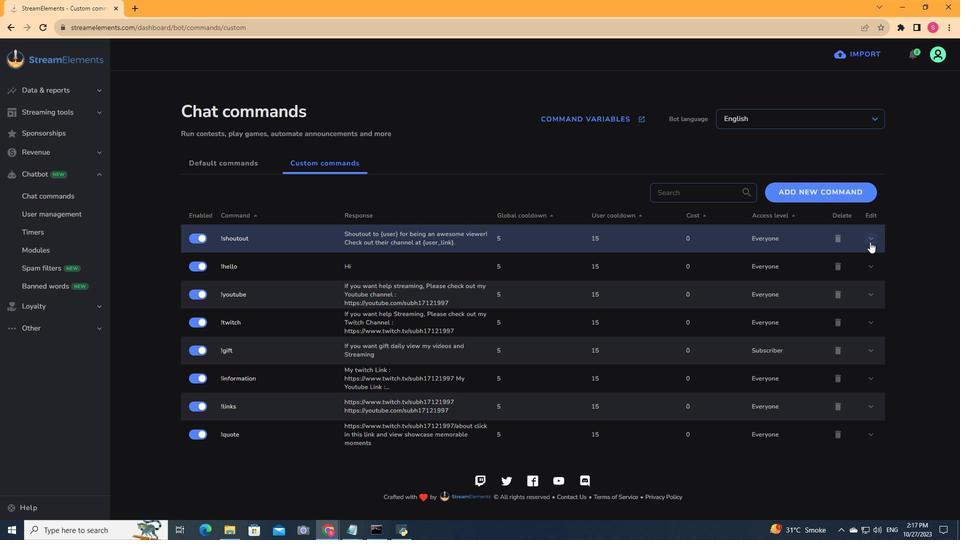 
Action: Mouse pressed left at (870, 242)
Screenshot: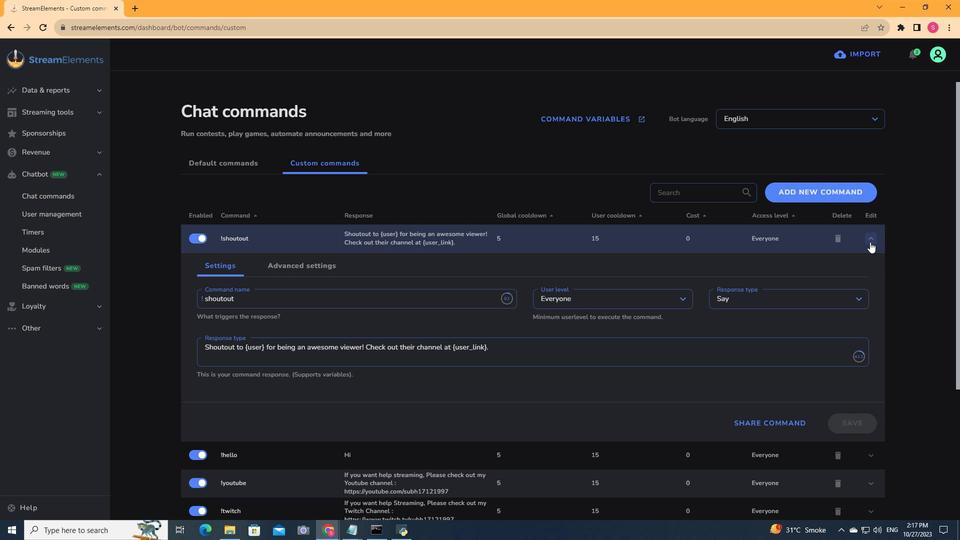 
Action: Mouse moved to (677, 356)
Screenshot: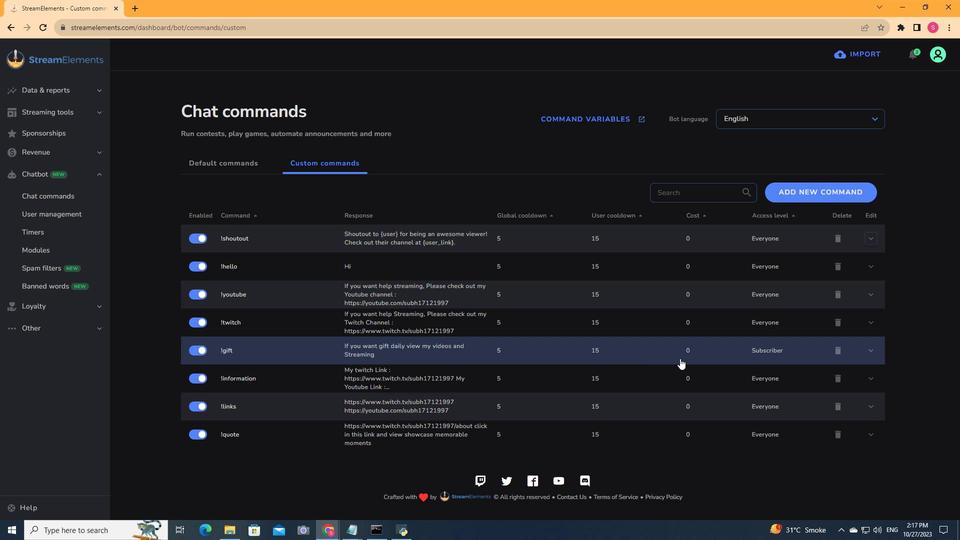 
Action: Mouse scrolled (677, 355) with delta (0, 0)
Screenshot: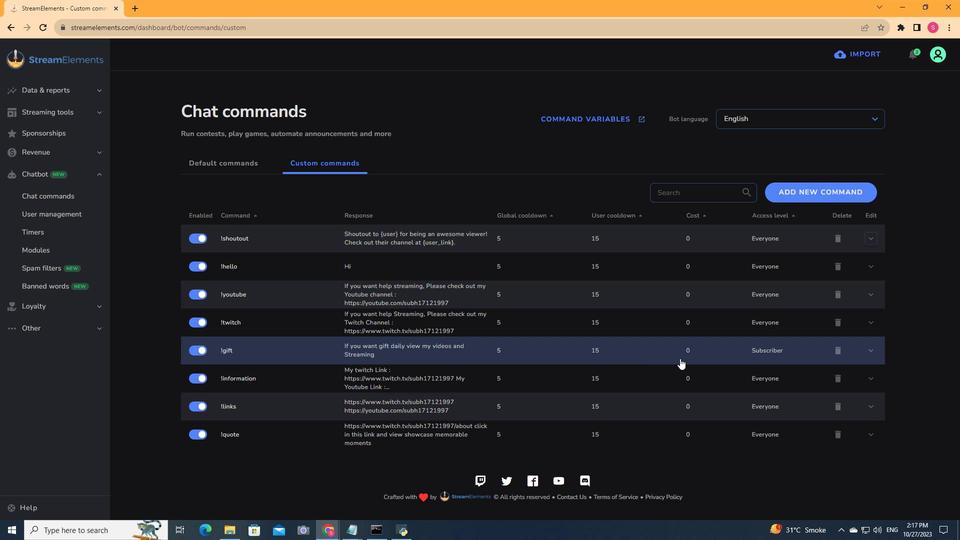 
Action: Mouse moved to (677, 356)
Screenshot: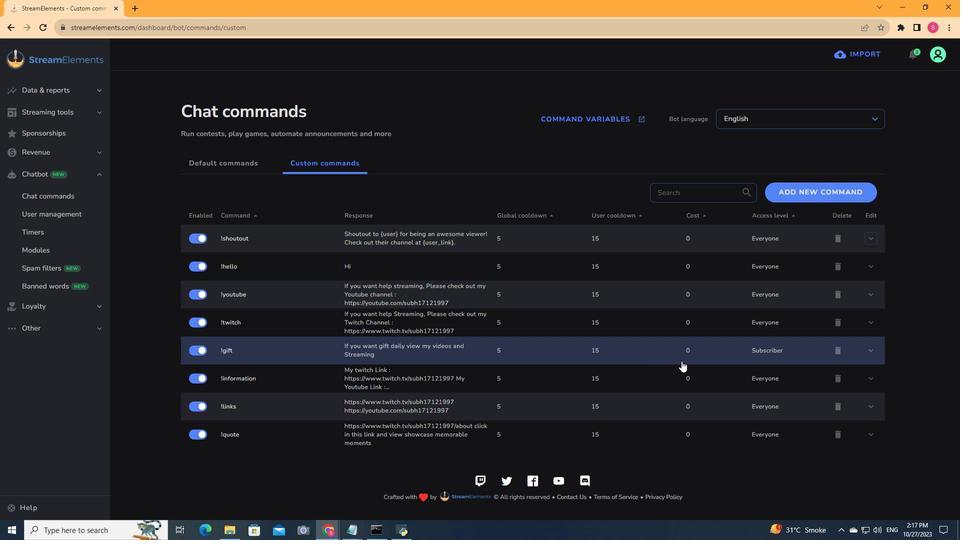 
Action: Mouse scrolled (677, 355) with delta (0, 0)
Screenshot: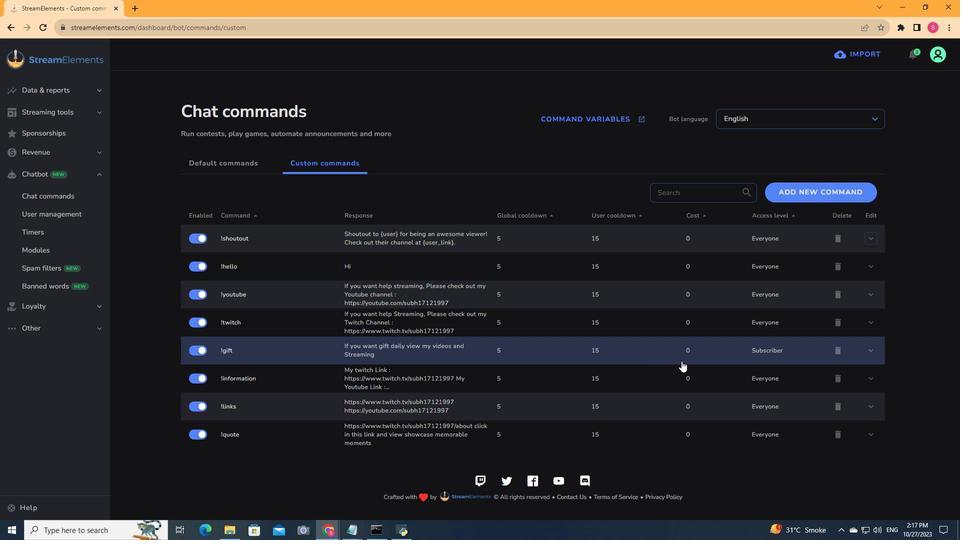 
Action: Mouse moved to (678, 356)
Screenshot: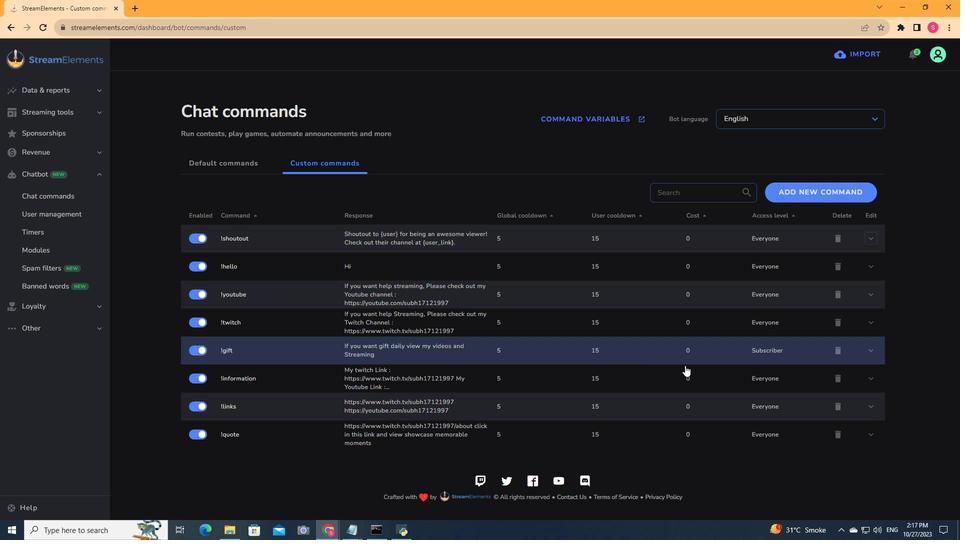 
Action: Mouse scrolled (678, 355) with delta (0, 0)
Screenshot: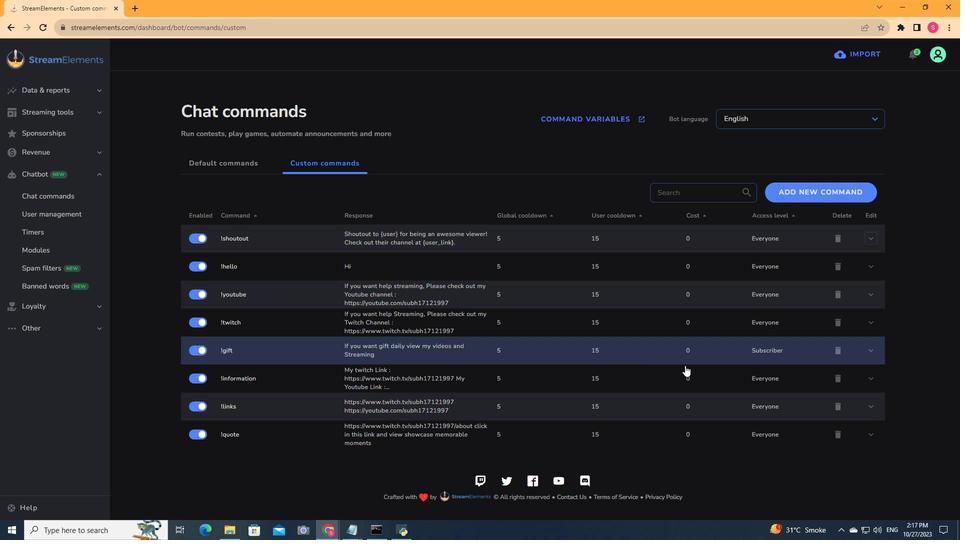 
Action: Mouse moved to (678, 357)
Screenshot: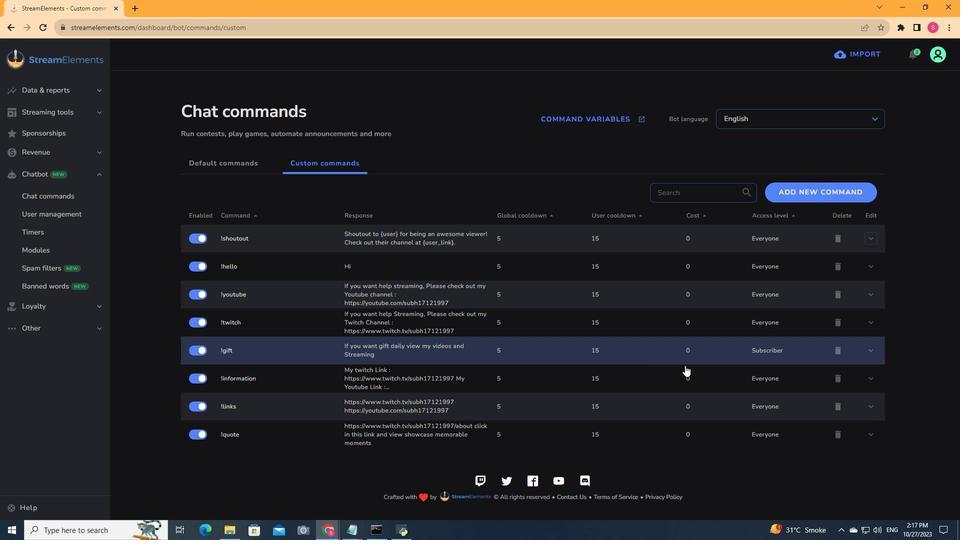 
Action: Mouse scrolled (678, 356) with delta (0, 0)
Screenshot: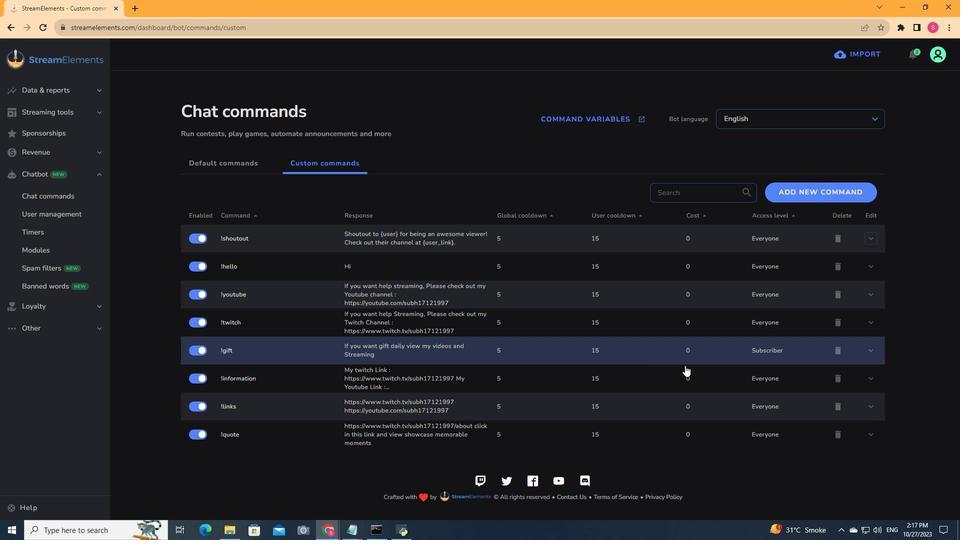
Action: Mouse moved to (679, 357)
Screenshot: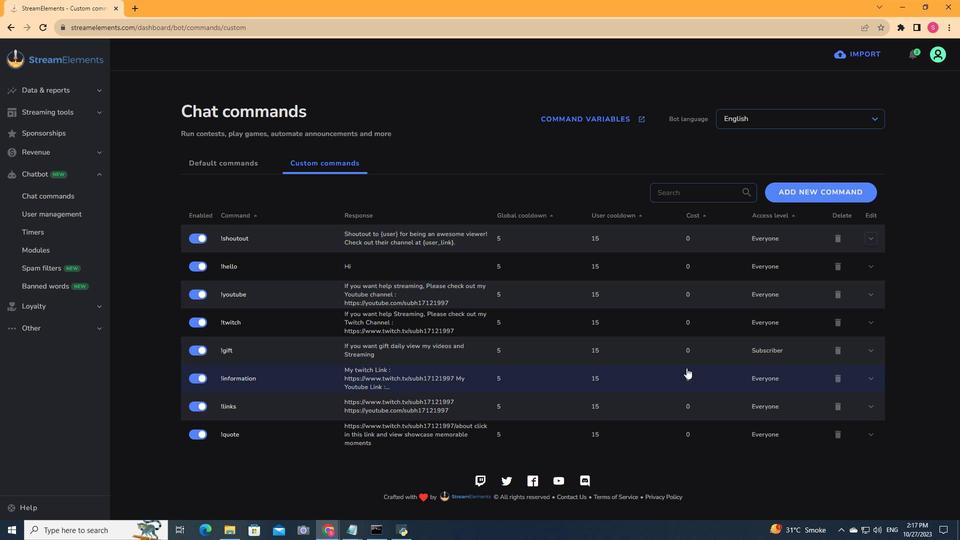
Action: Mouse scrolled (679, 357) with delta (0, 0)
Screenshot: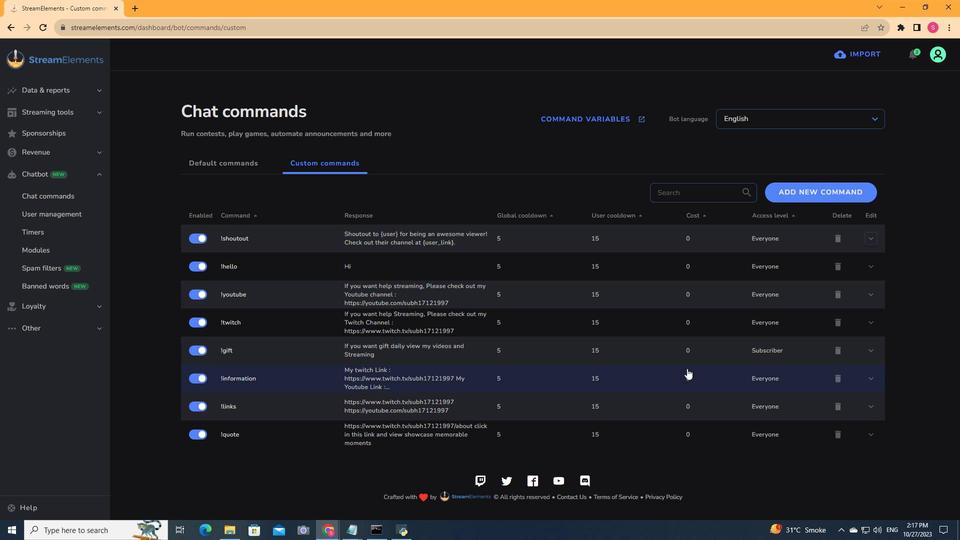 
Action: Mouse moved to (687, 368)
Screenshot: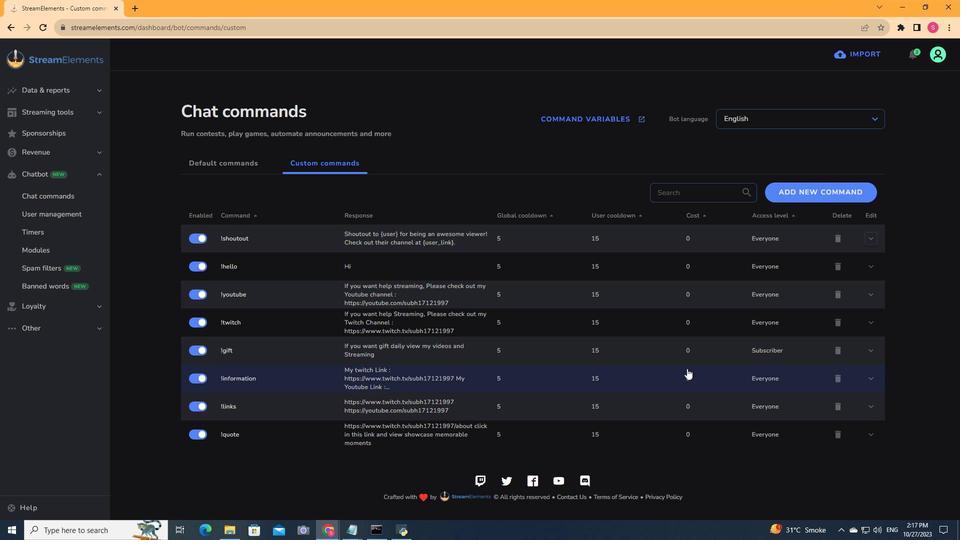 
Action: Mouse scrolled (687, 369) with delta (0, 0)
Screenshot: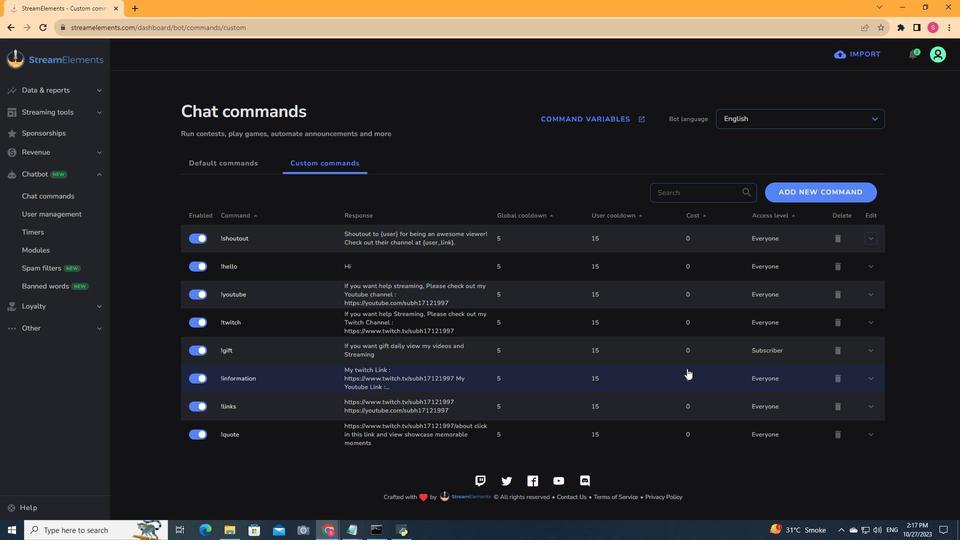 
Action: Mouse scrolled (687, 369) with delta (0, 0)
Screenshot: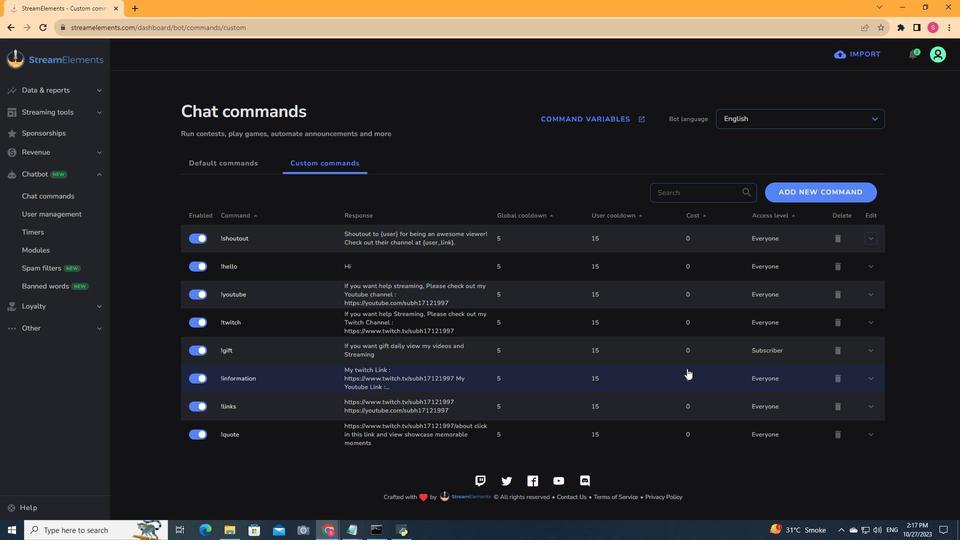 
Action: Mouse scrolled (687, 369) with delta (0, 0)
Screenshot: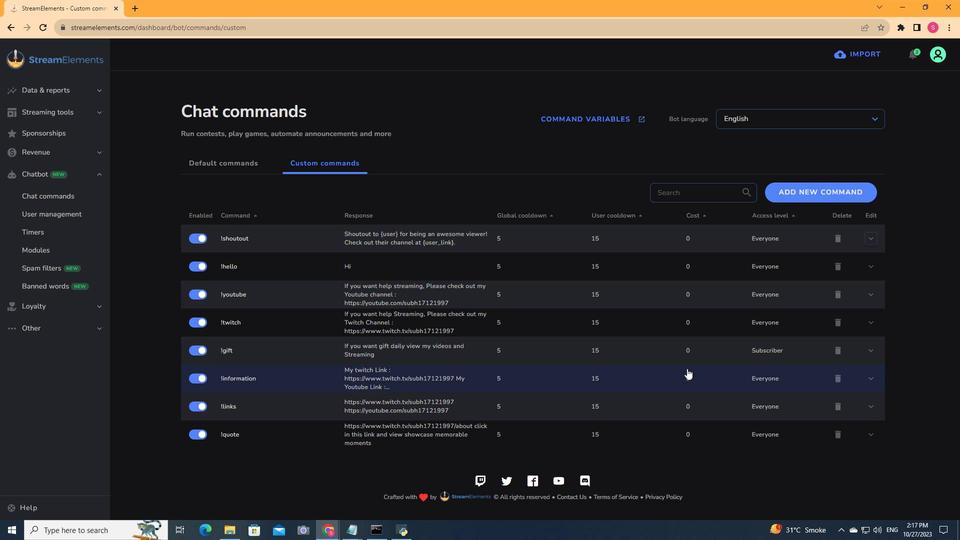 
Action: Mouse scrolled (687, 369) with delta (0, 0)
Screenshot: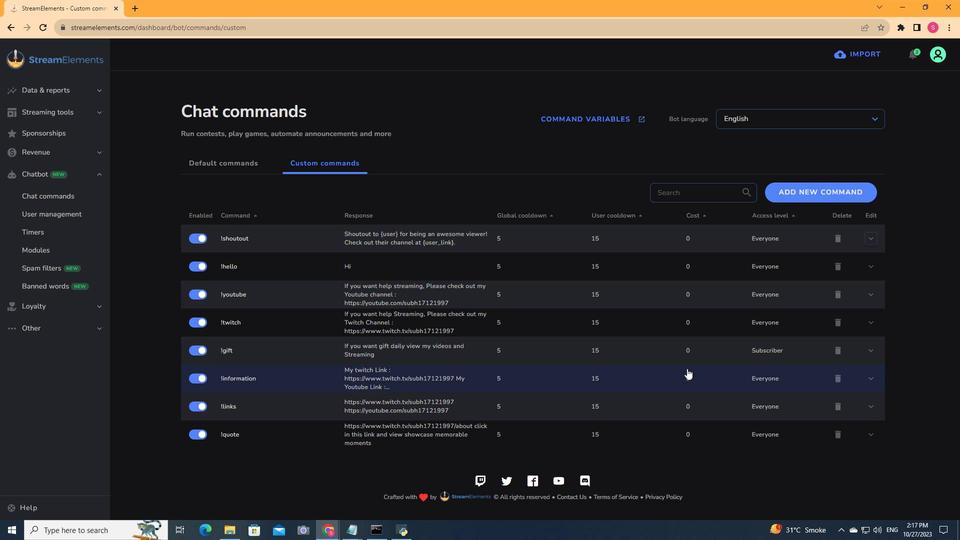 
Action: Mouse scrolled (687, 369) with delta (0, 0)
Screenshot: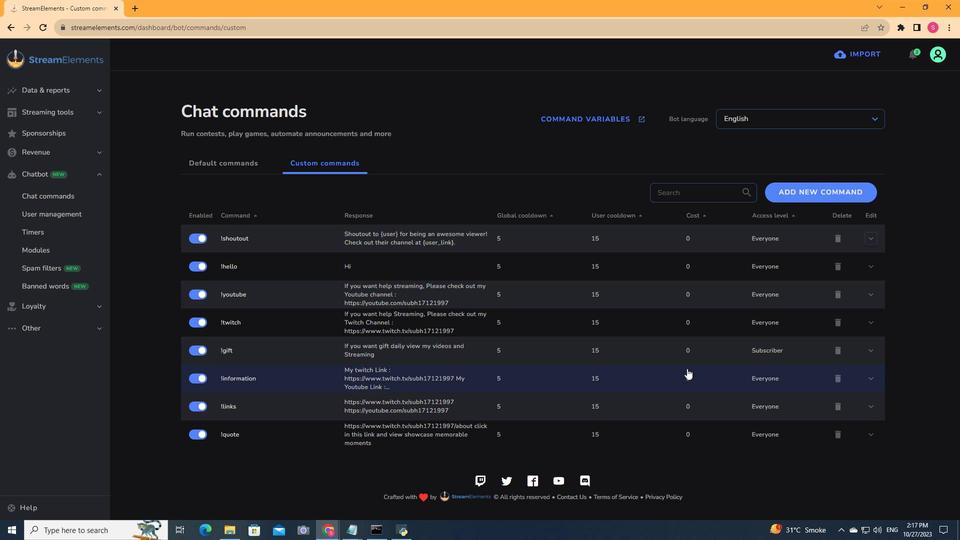 
Action: Mouse scrolled (687, 369) with delta (0, 0)
Screenshot: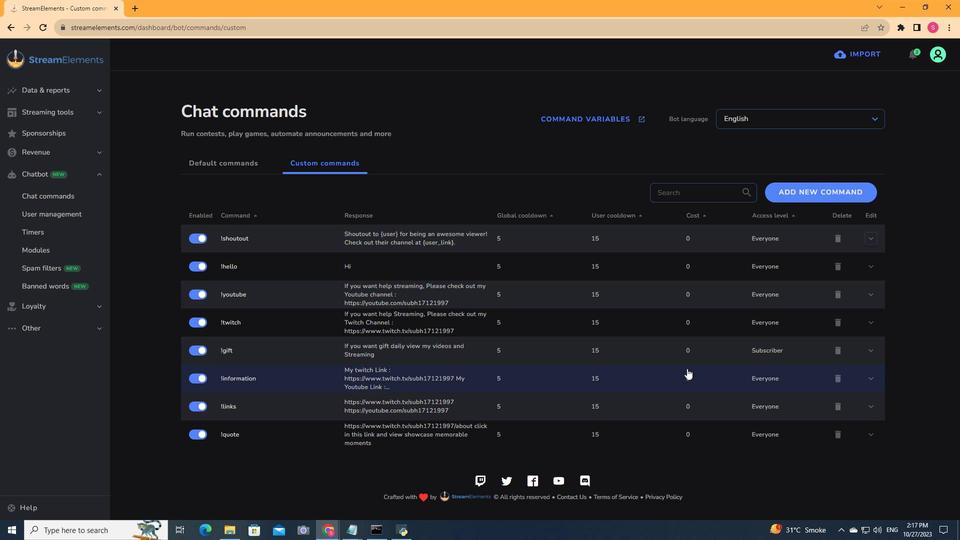 
Action: Mouse moved to (685, 369)
Screenshot: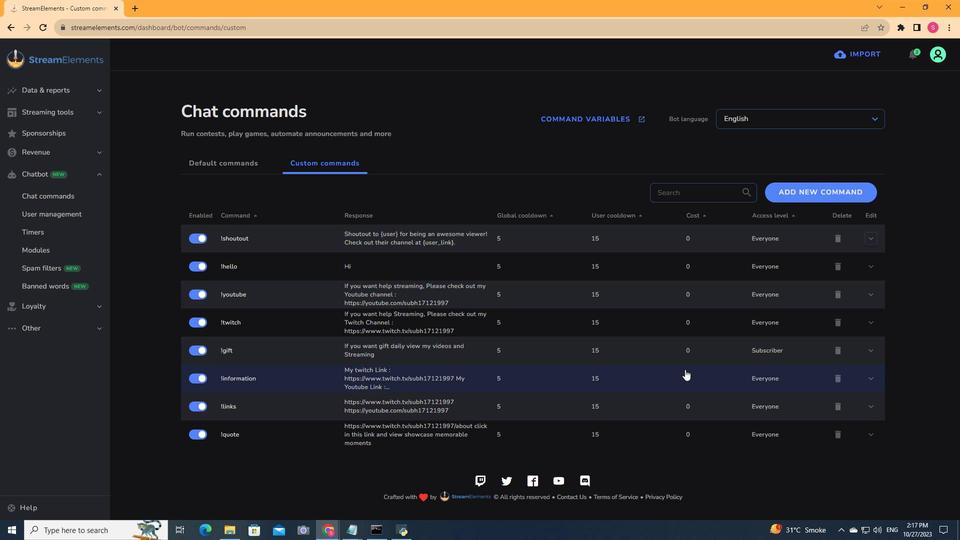 
